 Task: Assign vinnyoffice2@gmail.com as Assignee of Child Issue ChildIssue0000000454 of Issue Issue0000000227 in Backlog  in Scrum Project Project0000000046 in Jira. Assign vinnyoffice2@gmail.com as Assignee of Child Issue ChildIssue0000000455 of Issue Issue0000000228 in Backlog  in Scrum Project Project0000000046 in Jira. Assign prateek.ku2001@gmail.com as Assignee of Child Issue ChildIssue0000000456 of Issue Issue0000000228 in Backlog  in Scrum Project Project0000000046 in Jira. Assign prateek.ku2001@gmail.com as Assignee of Child Issue ChildIssue0000000457 of Issue Issue0000000229 in Backlog  in Scrum Project Project0000000046 in Jira. Assign prateek.ku2001@gmail.com as Assignee of Child Issue ChildIssue0000000458 of Issue Issue0000000229 in Backlog  in Scrum Project Project0000000046 in Jira
Action: Mouse moved to (1040, 441)
Screenshot: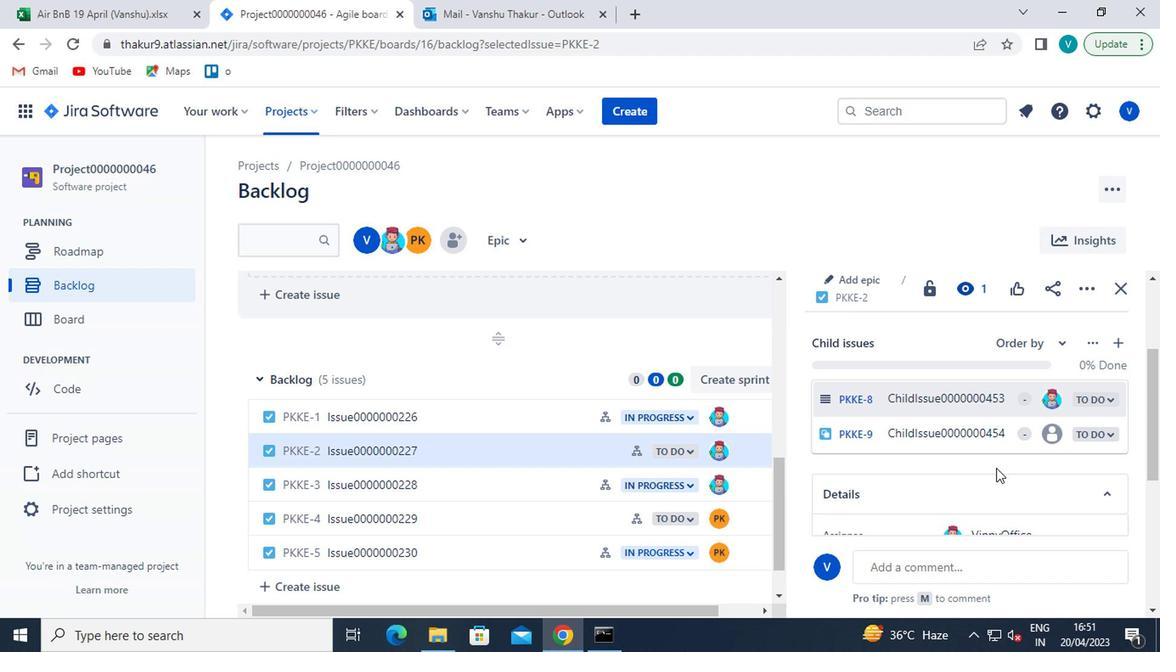 
Action: Mouse pressed left at (1040, 441)
Screenshot: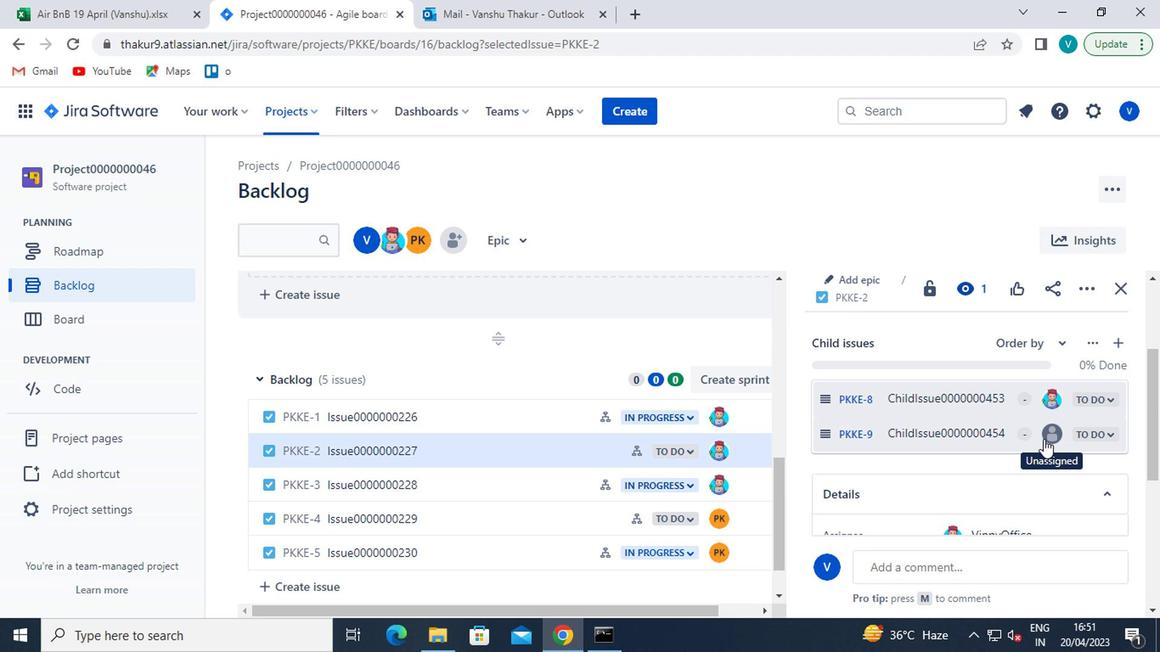 
Action: Mouse moved to (956, 468)
Screenshot: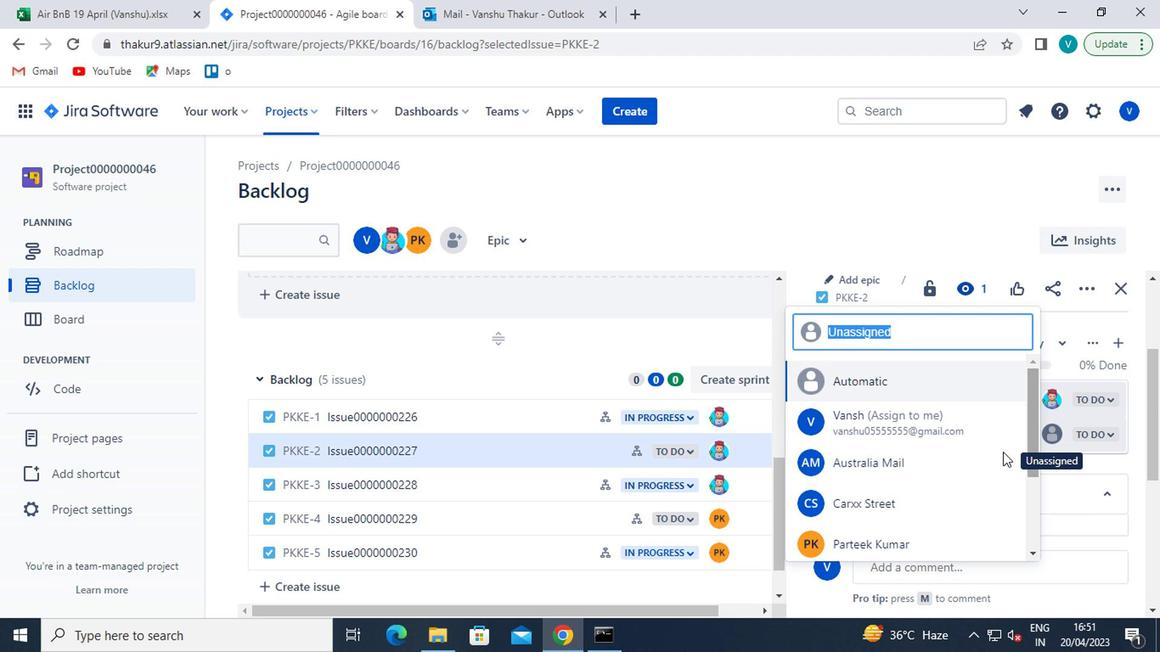 
Action: Mouse scrolled (956, 467) with delta (0, -1)
Screenshot: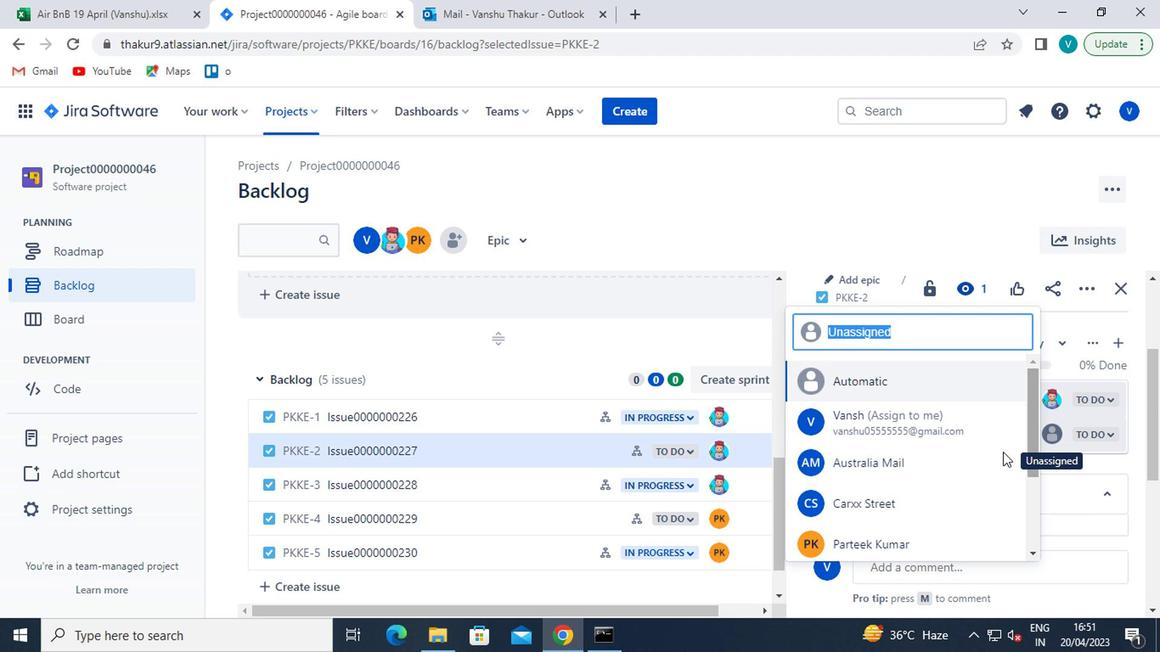 
Action: Mouse moved to (949, 471)
Screenshot: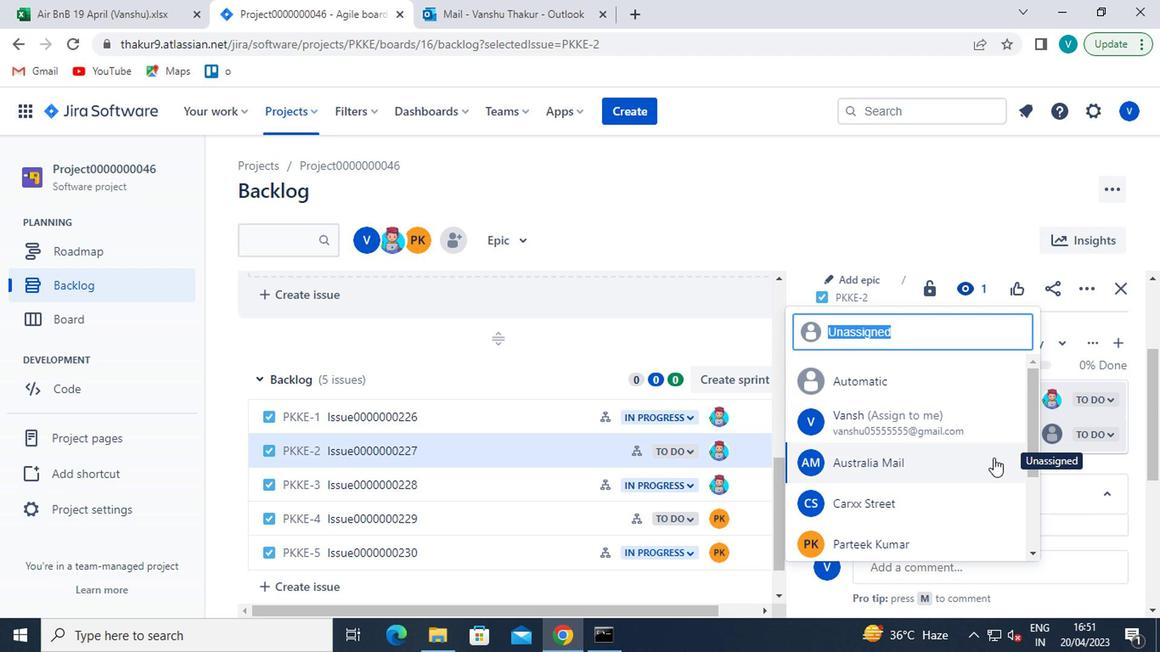 
Action: Mouse scrolled (949, 470) with delta (0, 0)
Screenshot: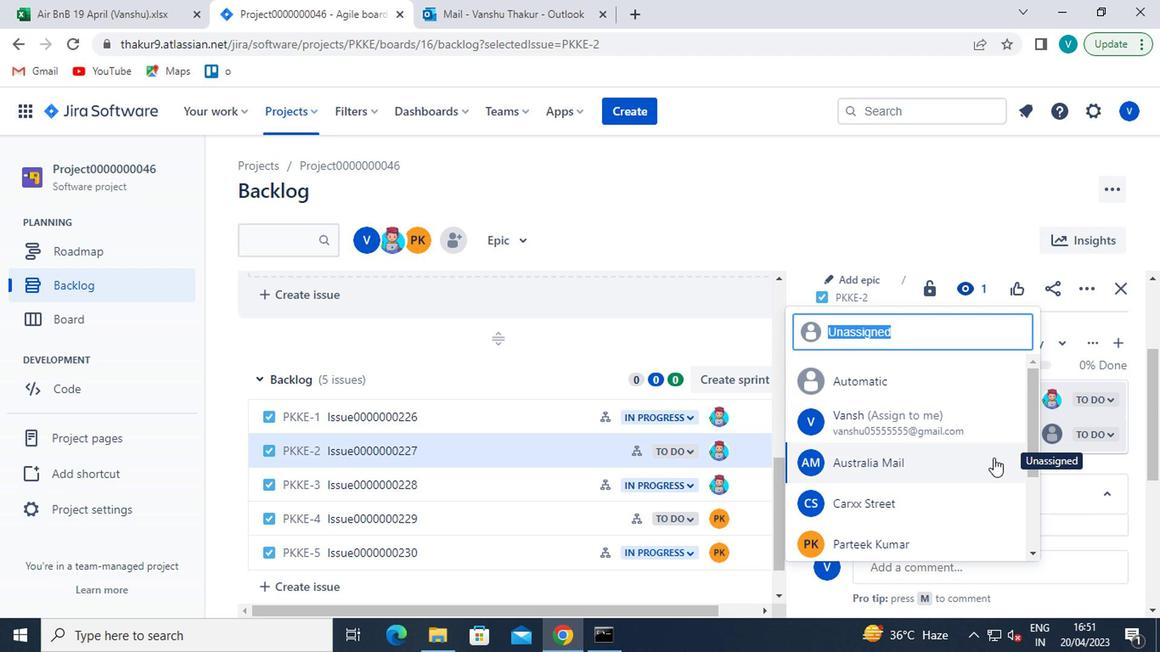 
Action: Mouse moved to (948, 472)
Screenshot: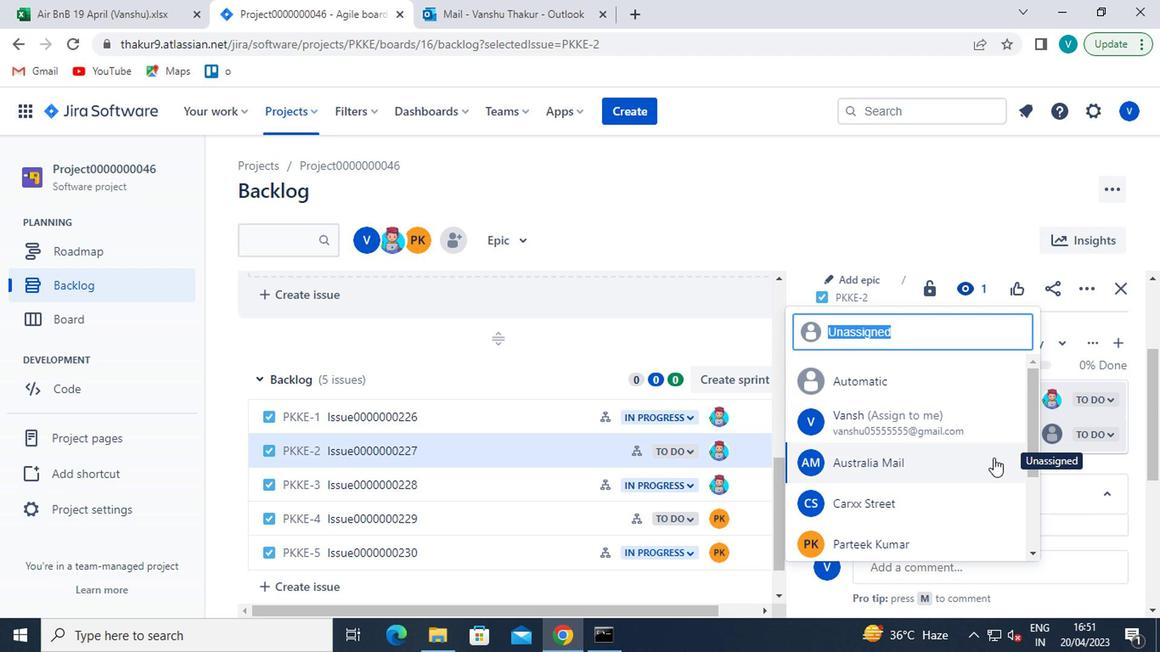 
Action: Mouse scrolled (948, 471) with delta (0, 0)
Screenshot: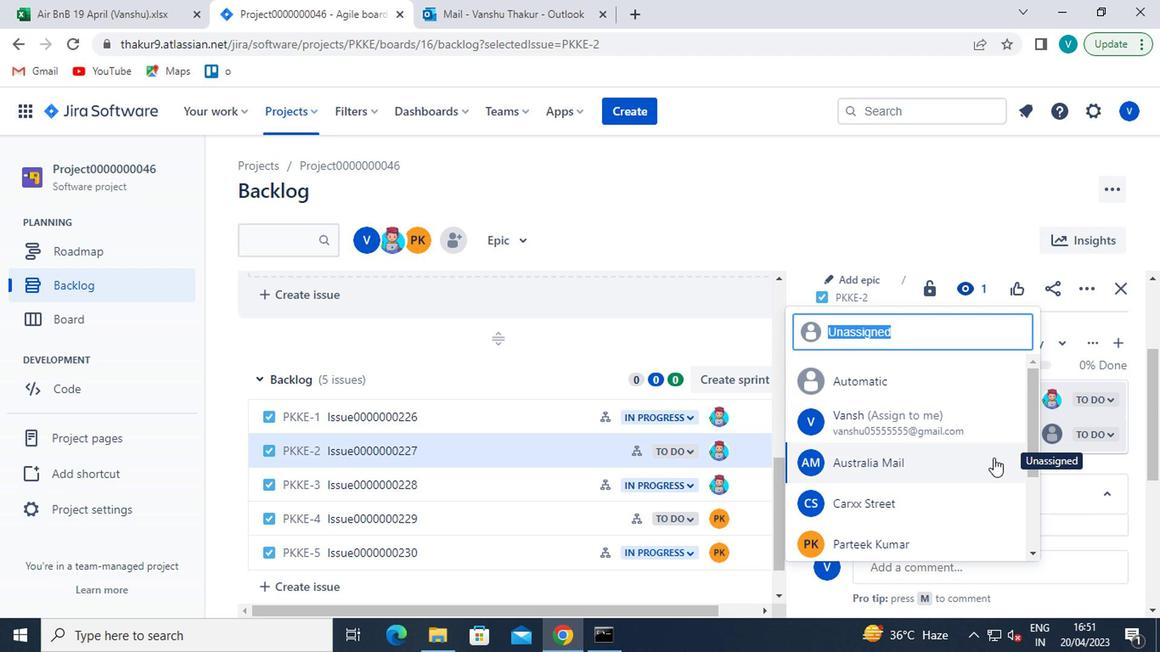 
Action: Mouse moved to (947, 473)
Screenshot: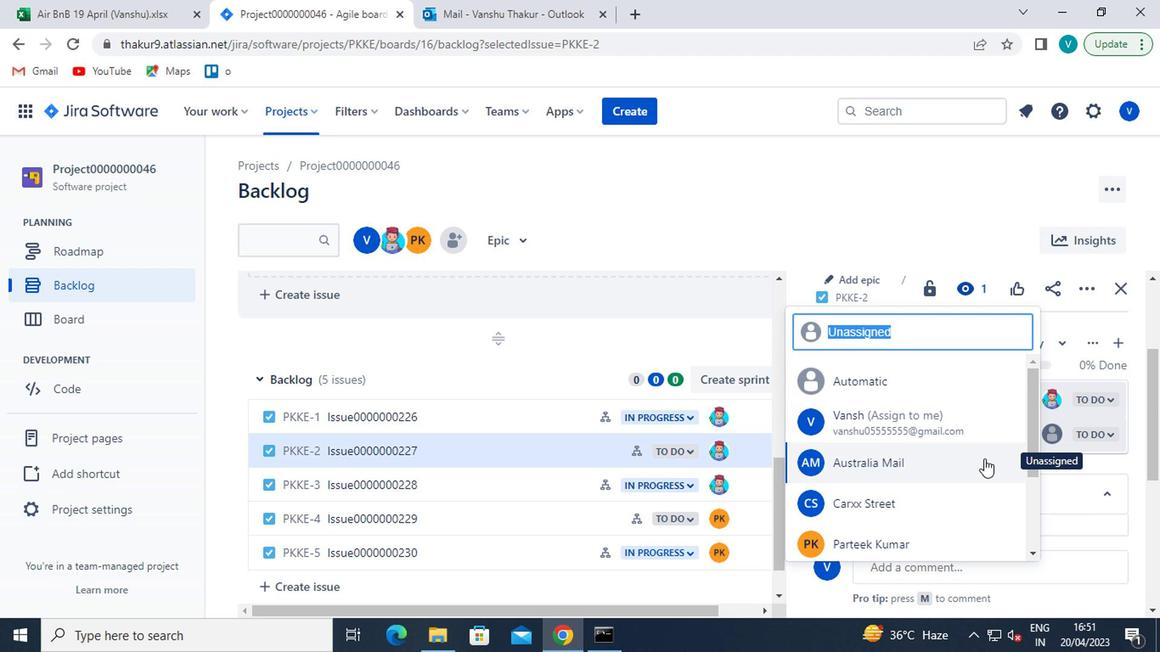 
Action: Mouse scrolled (947, 472) with delta (0, -1)
Screenshot: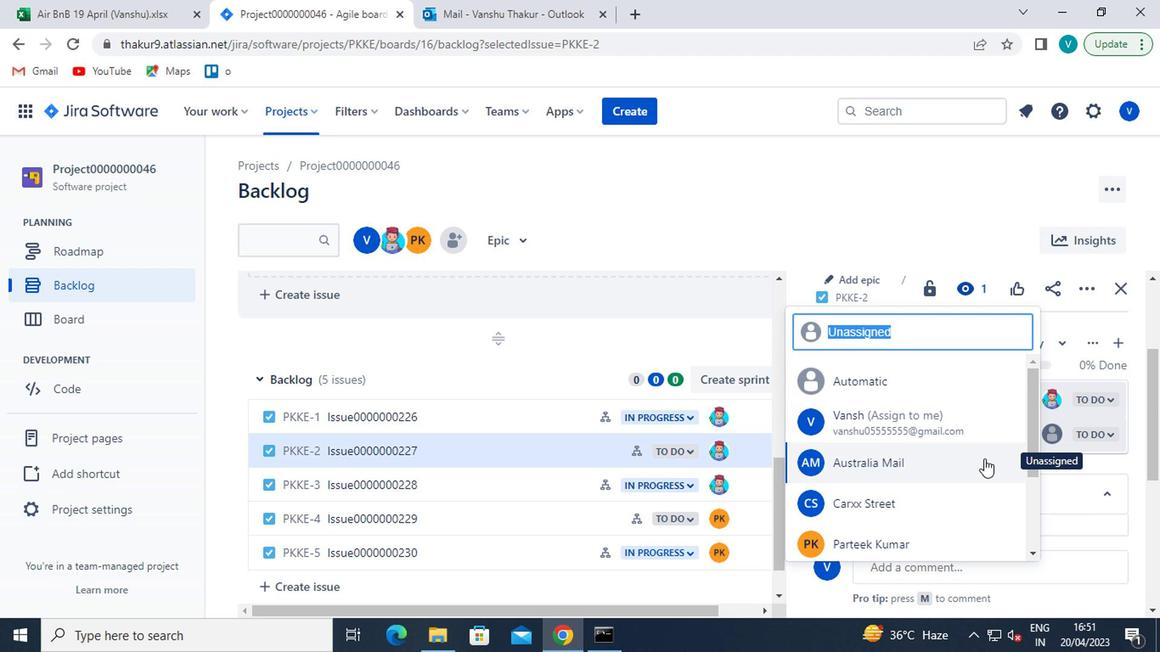 
Action: Mouse moved to (947, 473)
Screenshot: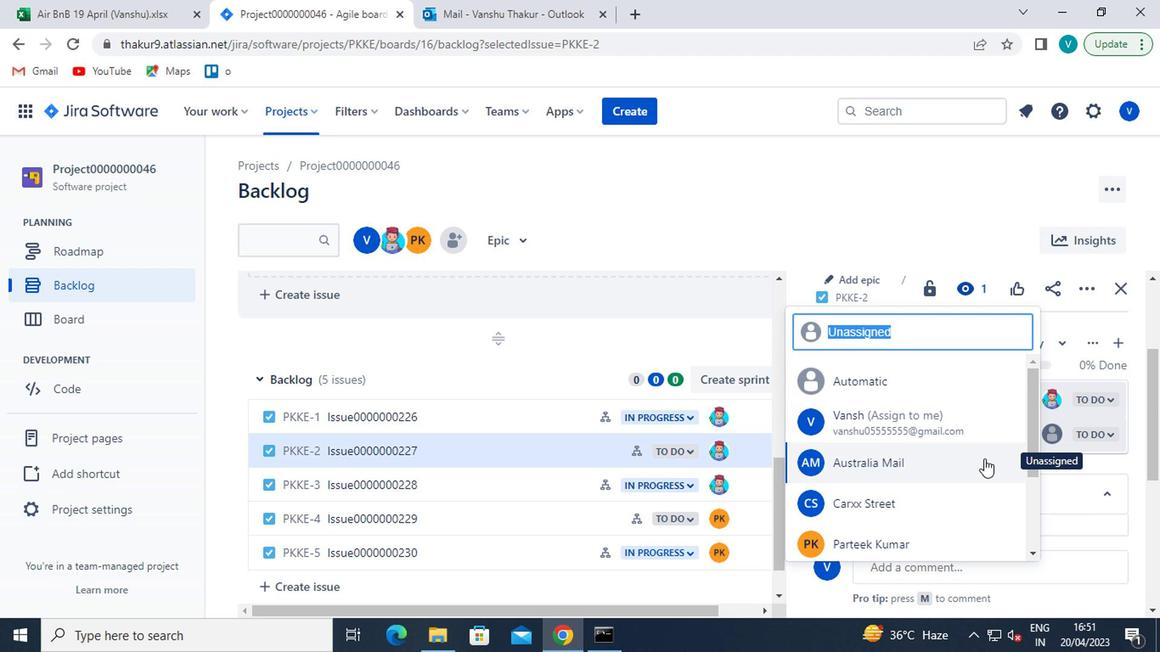 
Action: Mouse scrolled (947, 473) with delta (0, 0)
Screenshot: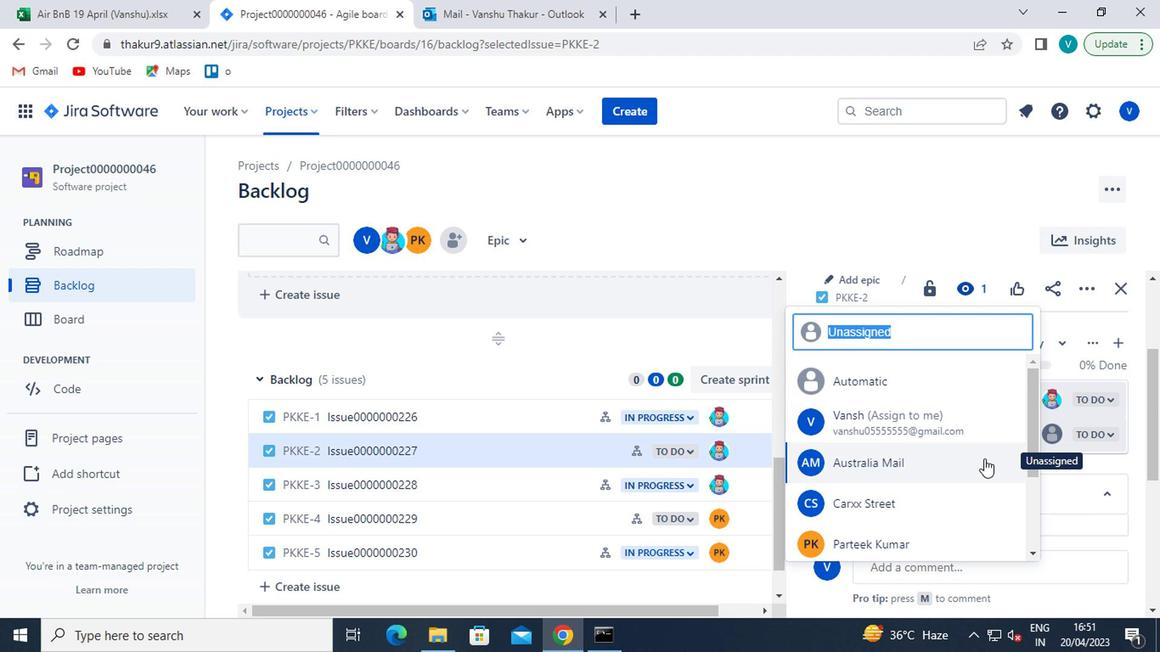 
Action: Mouse moved to (899, 526)
Screenshot: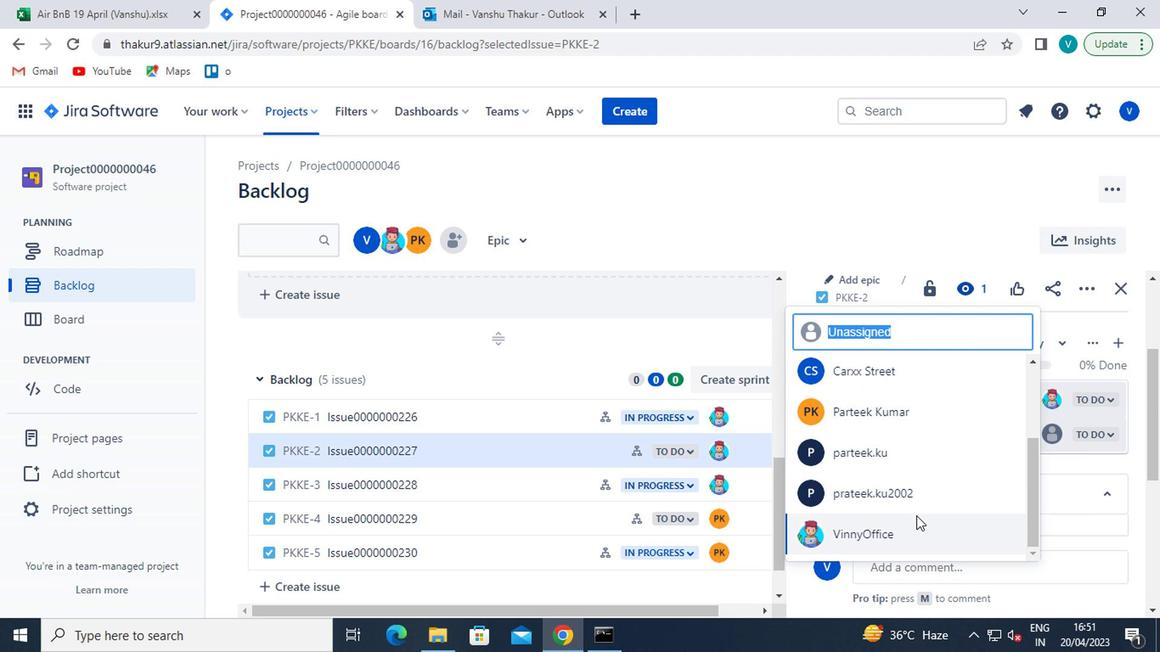 
Action: Mouse pressed left at (899, 526)
Screenshot: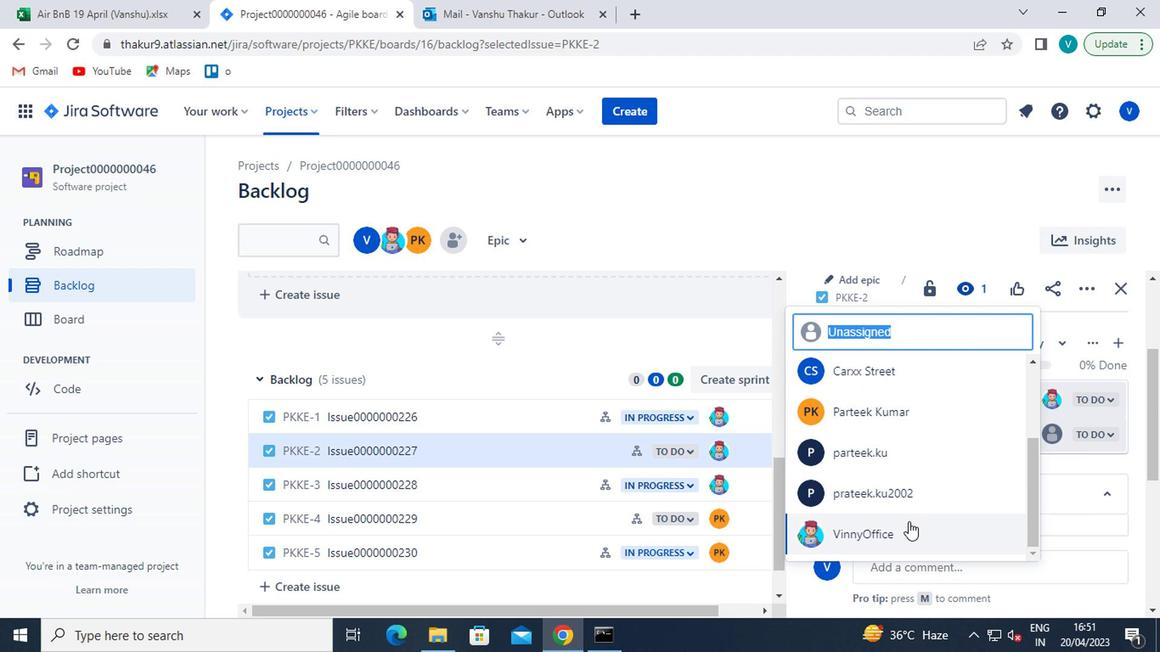 
Action: Mouse moved to (380, 455)
Screenshot: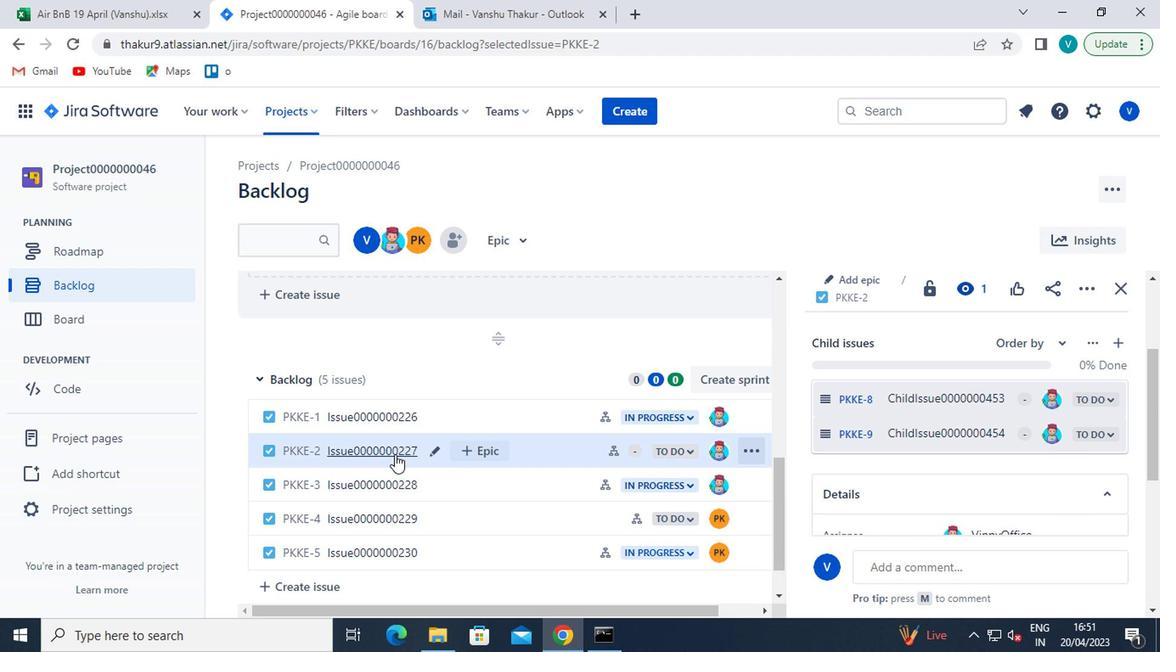 
Action: Mouse pressed left at (380, 455)
Screenshot: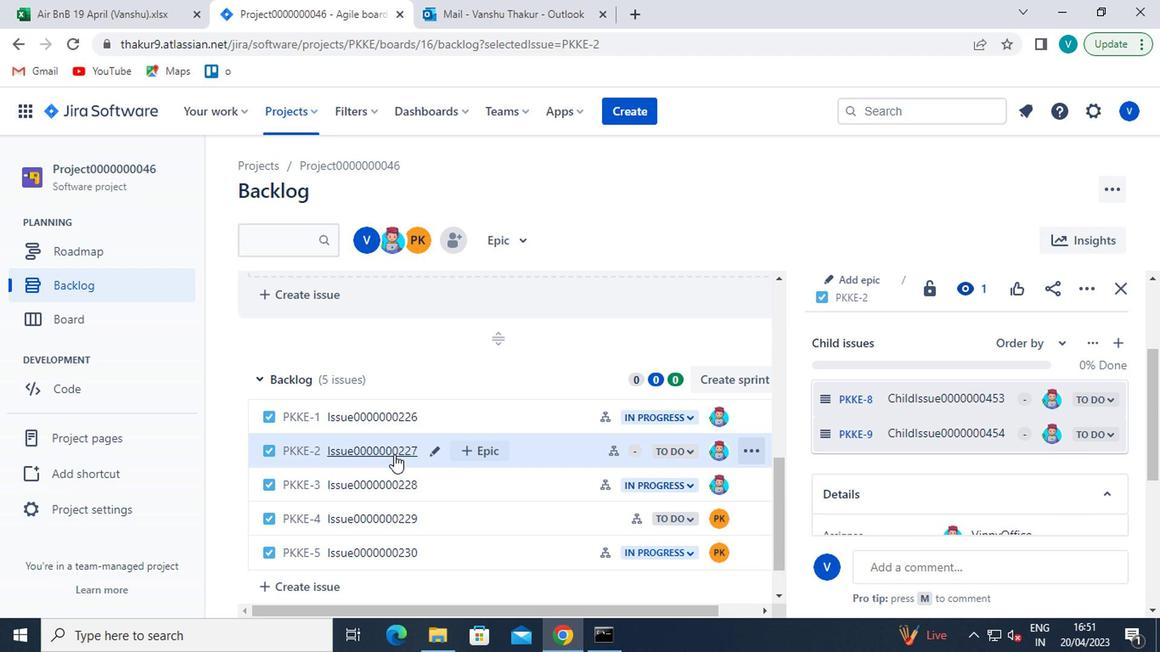 
Action: Mouse moved to (378, 455)
Screenshot: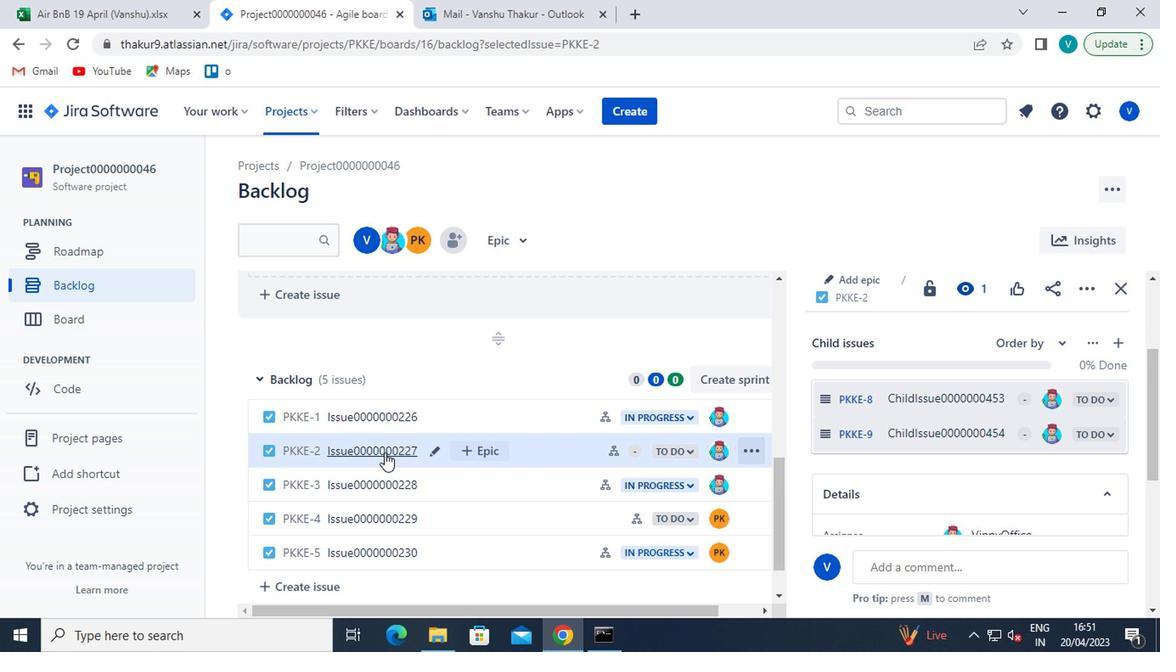 
Action: Mouse pressed left at (378, 455)
Screenshot: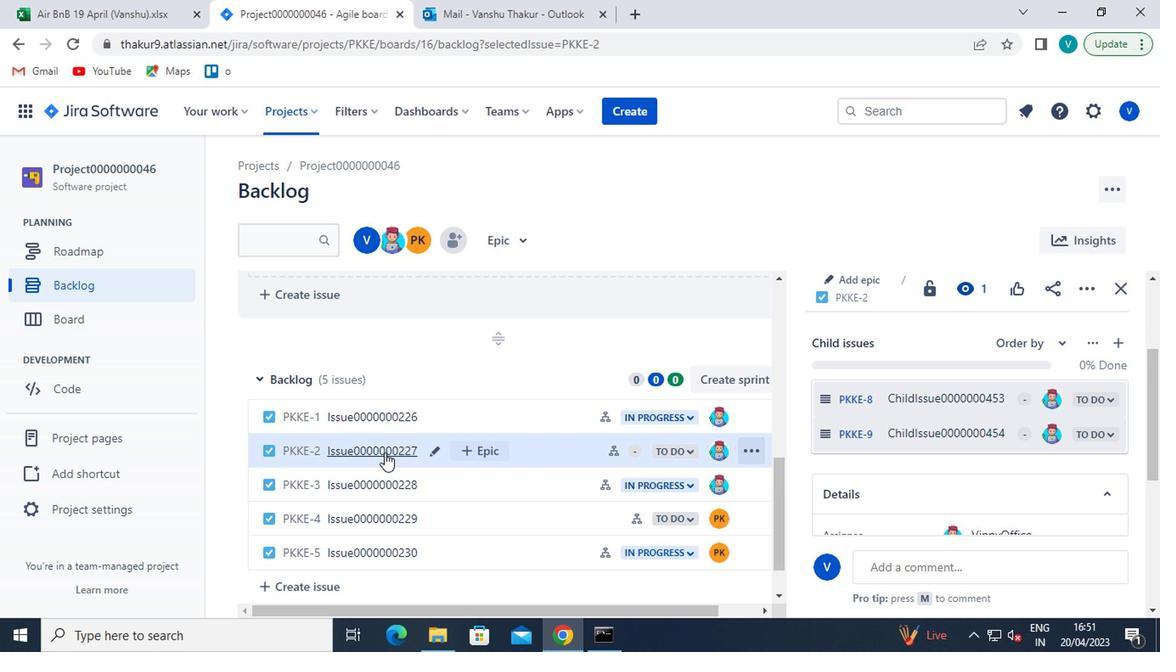 
Action: Mouse moved to (369, 483)
Screenshot: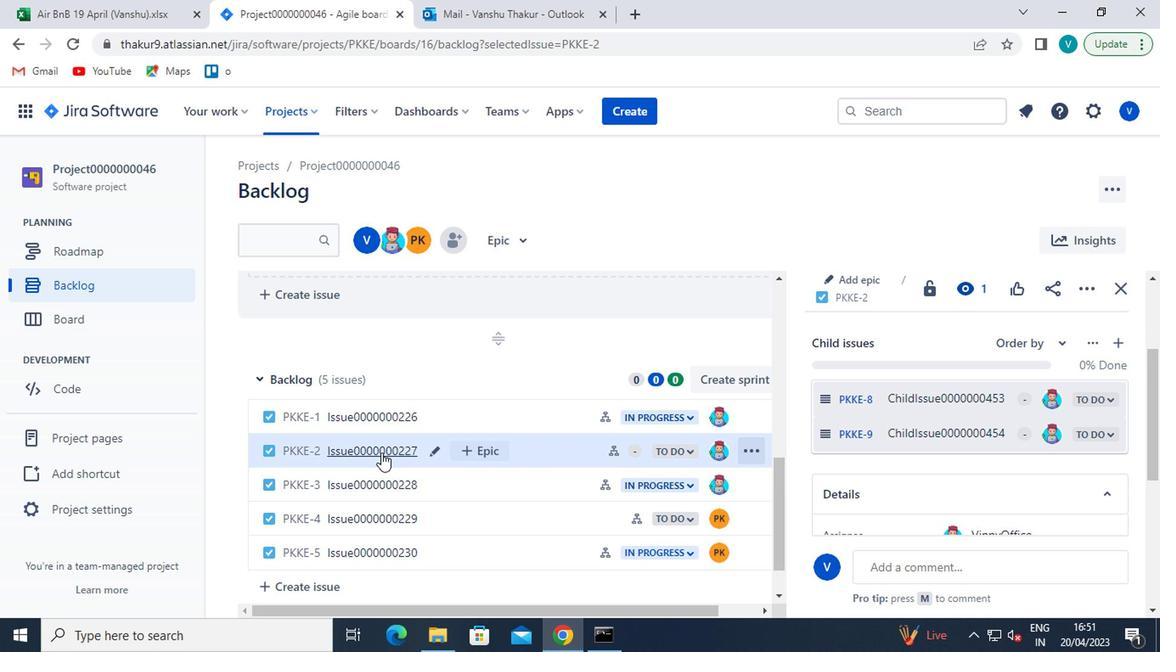 
Action: Mouse pressed left at (369, 483)
Screenshot: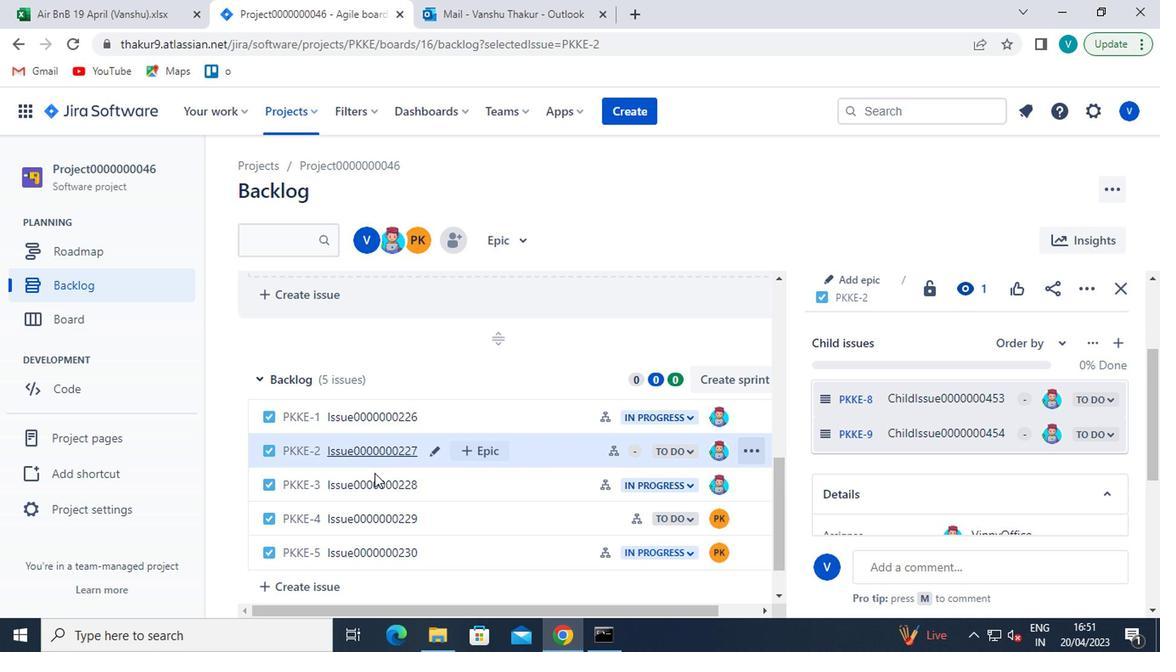 
Action: Mouse moved to (886, 483)
Screenshot: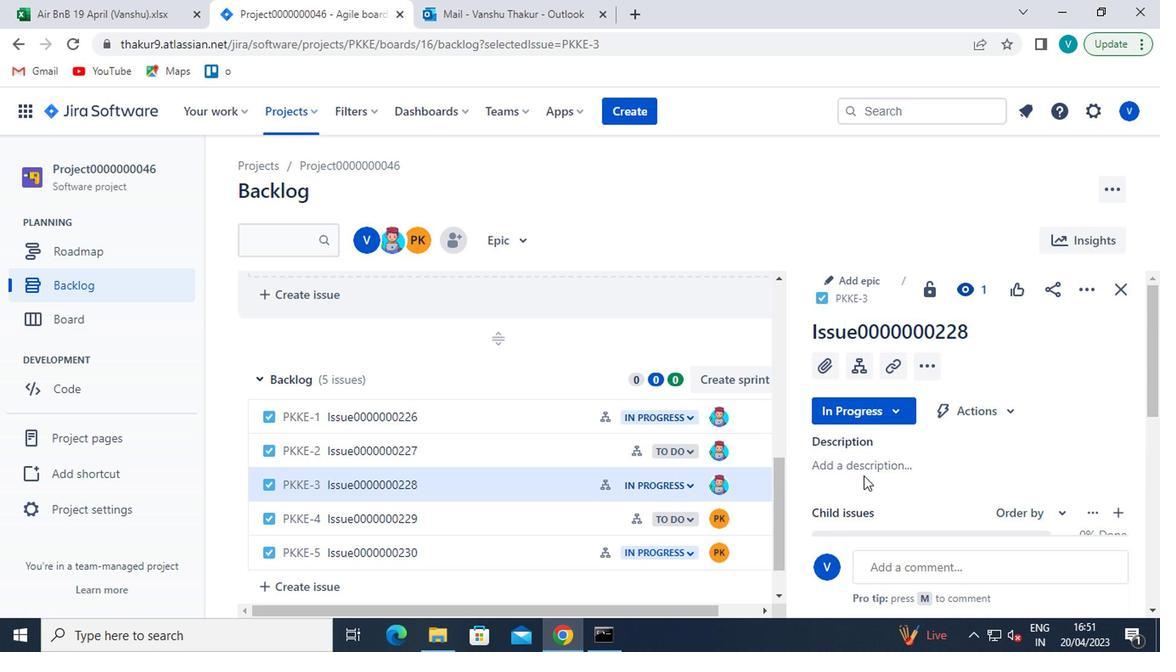 
Action: Mouse scrolled (886, 482) with delta (0, -1)
Screenshot: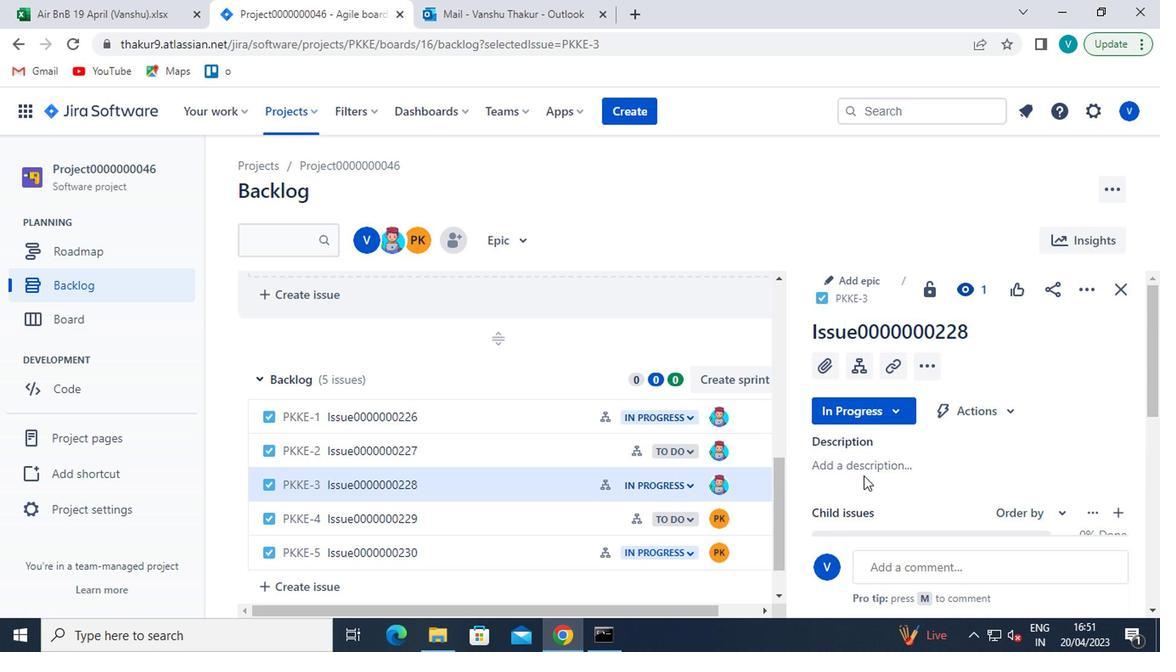 
Action: Mouse moved to (886, 483)
Screenshot: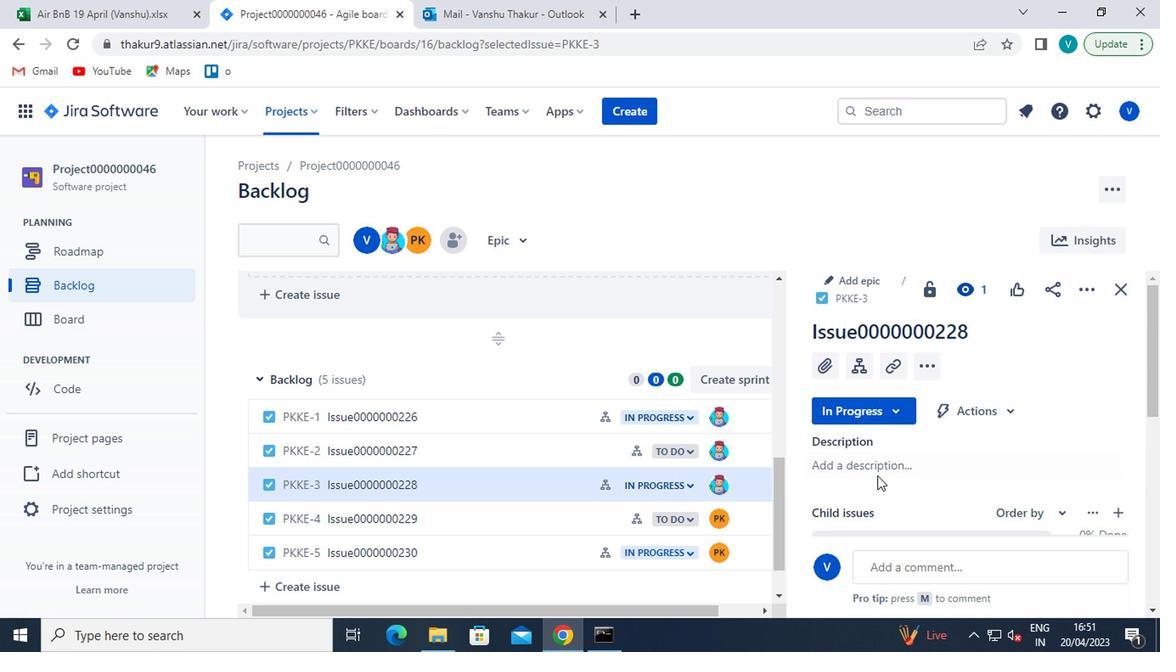 
Action: Mouse scrolled (886, 482) with delta (0, -1)
Screenshot: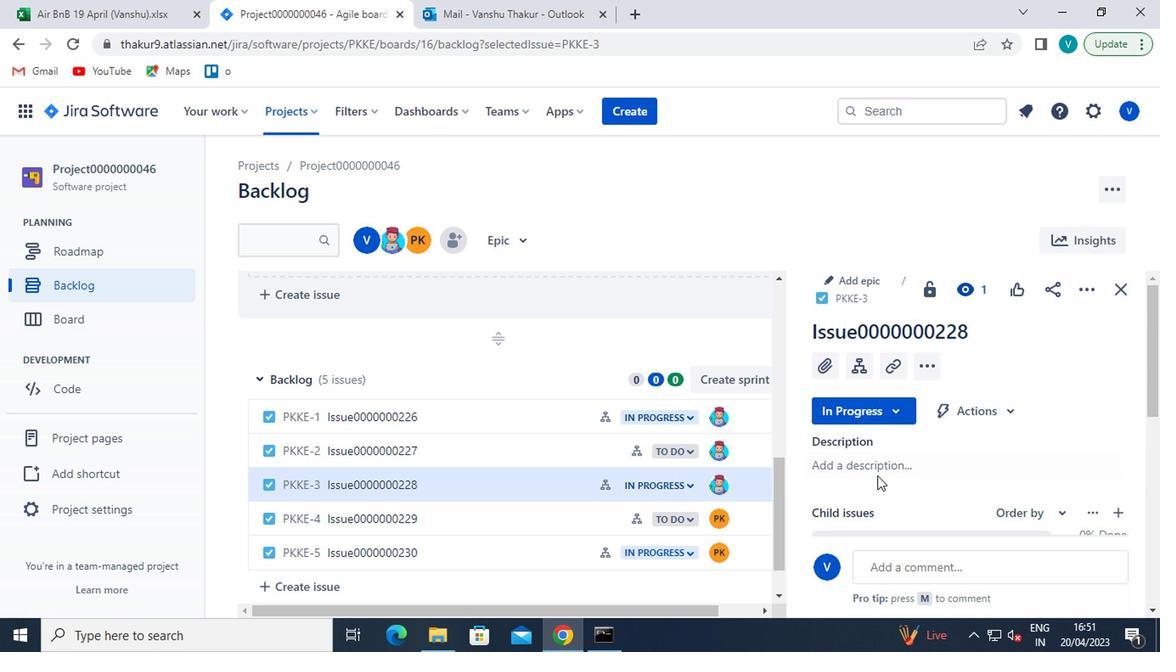 
Action: Mouse moved to (886, 484)
Screenshot: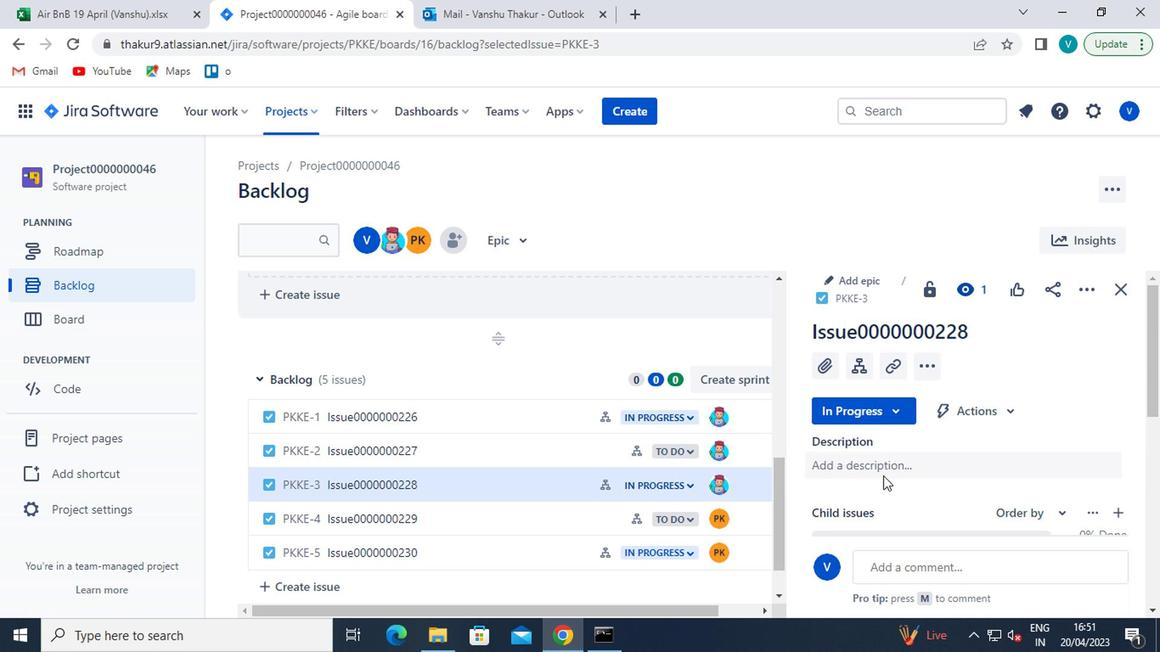 
Action: Mouse scrolled (886, 483) with delta (0, 0)
Screenshot: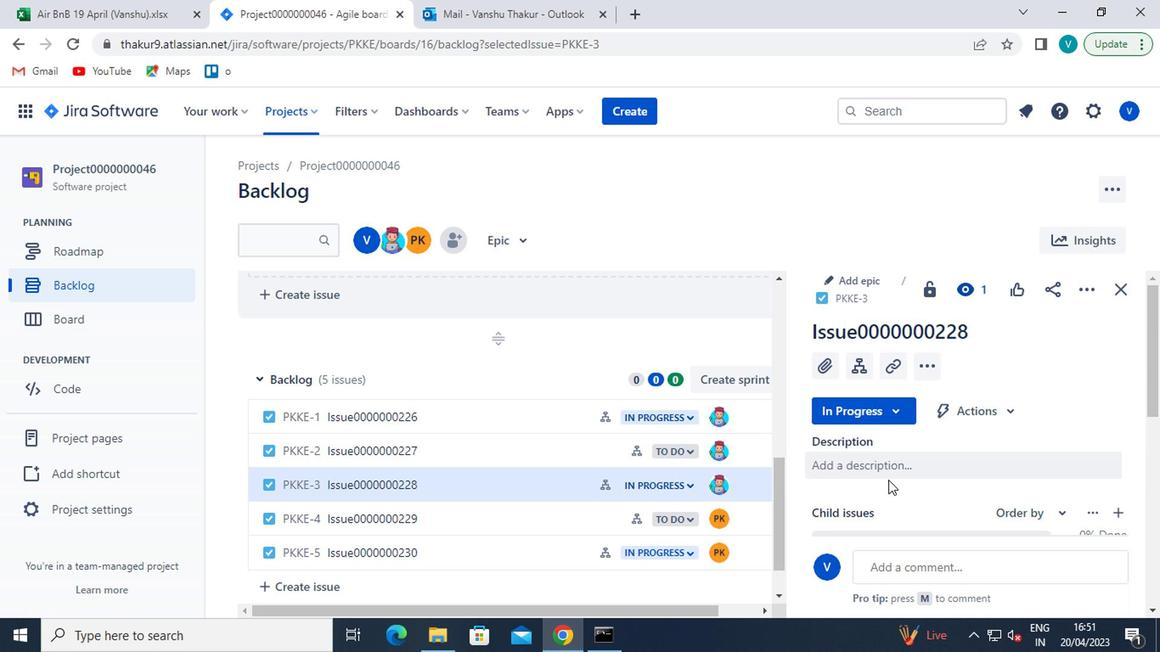 
Action: Mouse moved to (886, 491)
Screenshot: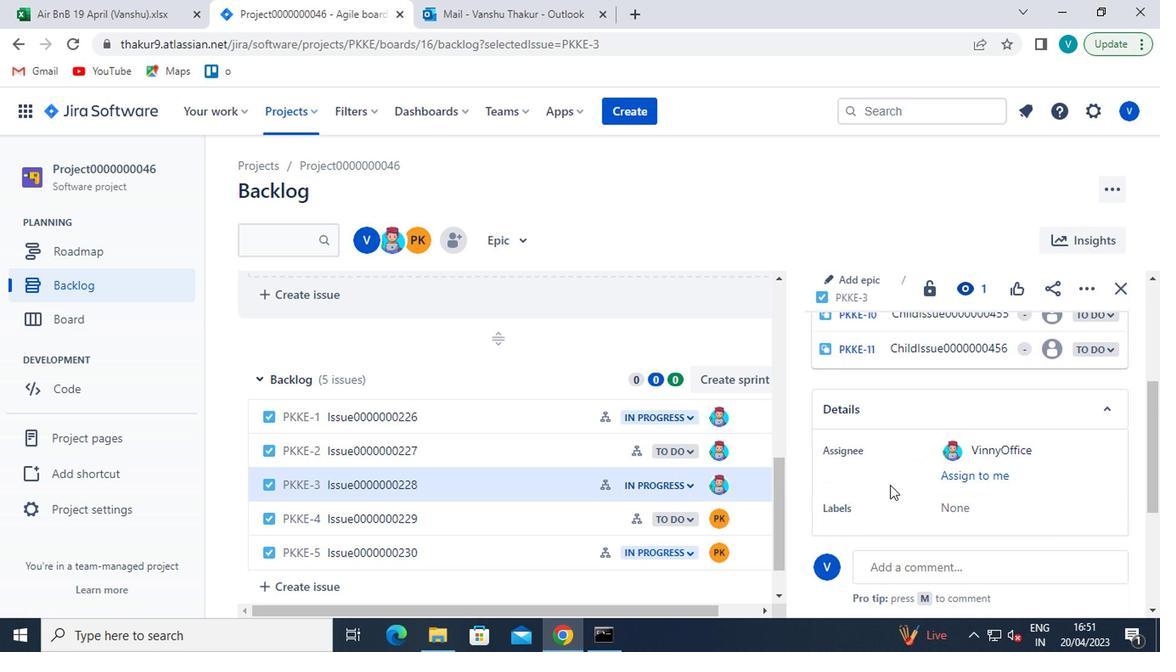 
Action: Mouse scrolled (886, 492) with delta (0, 1)
Screenshot: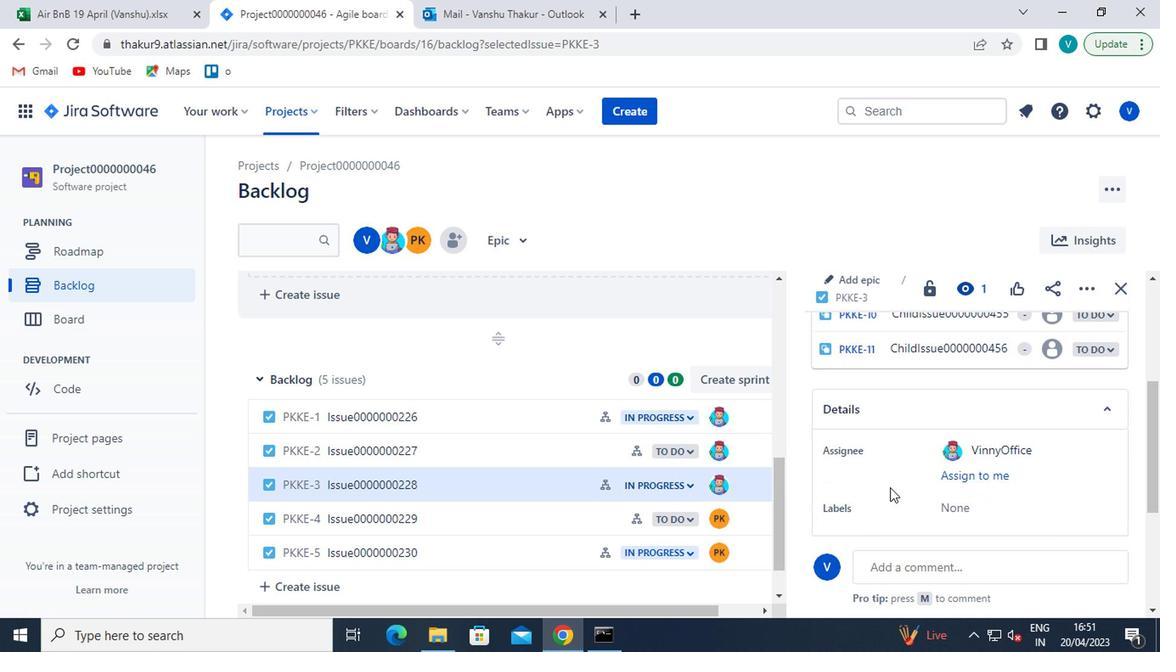 
Action: Mouse moved to (1044, 409)
Screenshot: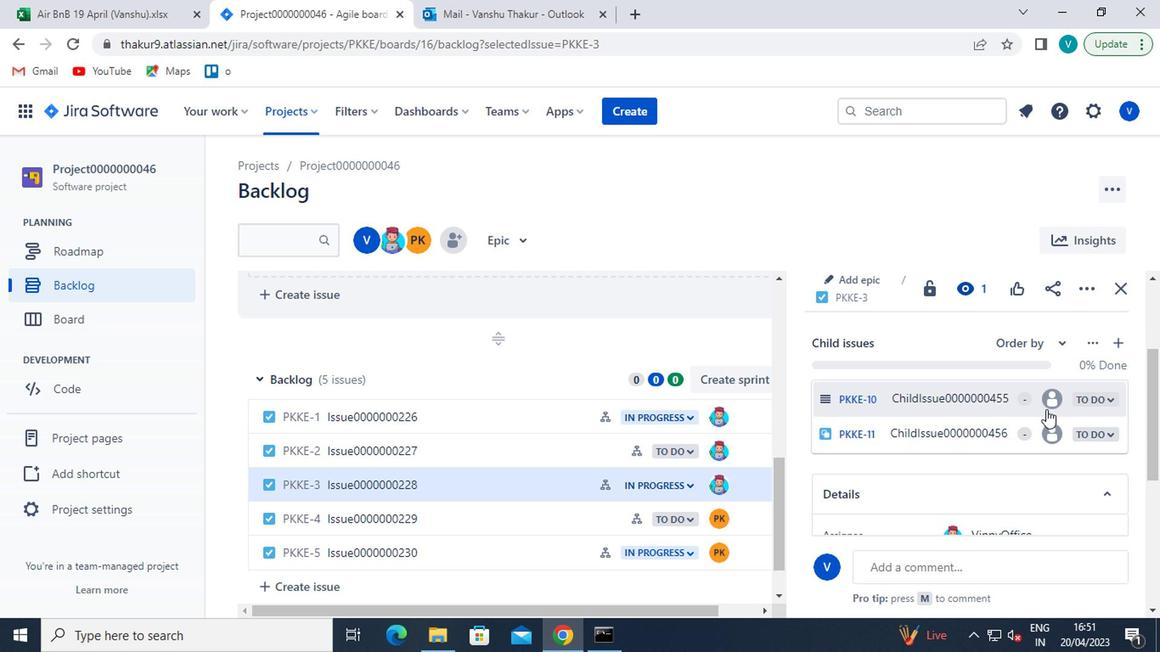 
Action: Mouse pressed left at (1044, 409)
Screenshot: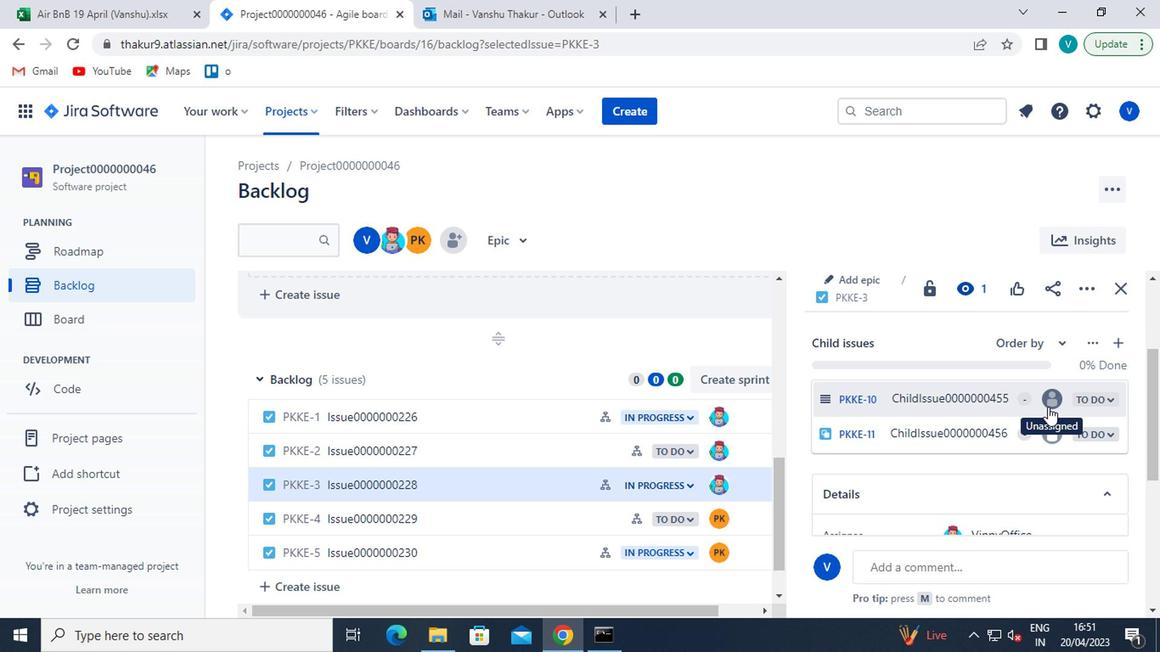 
Action: Mouse moved to (884, 449)
Screenshot: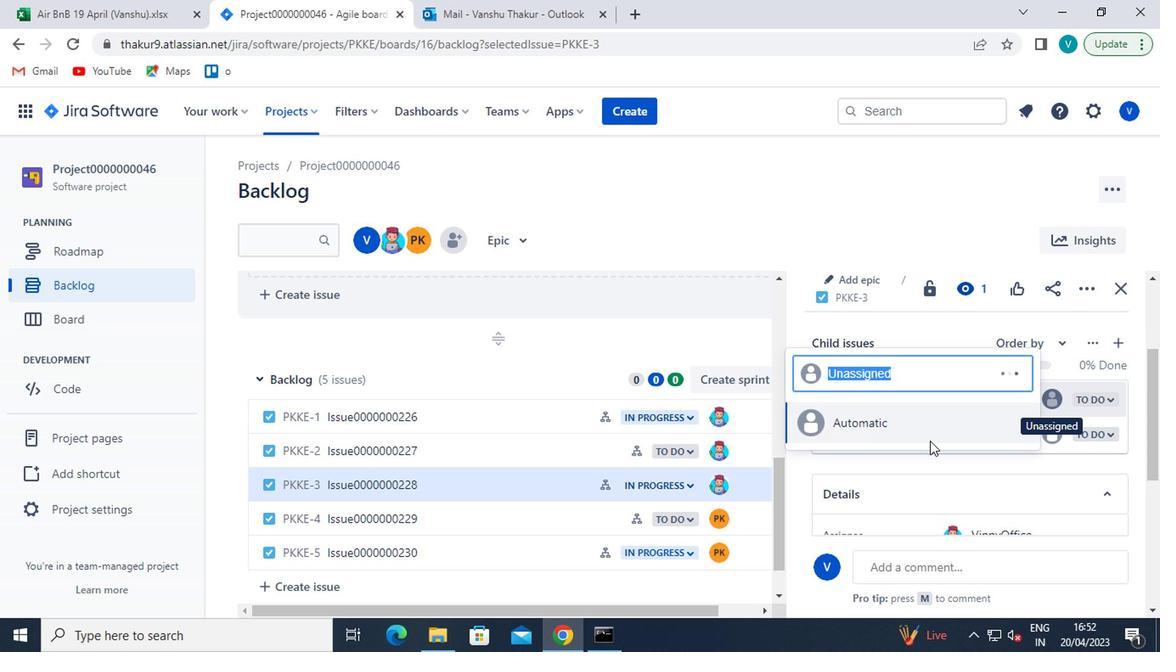 
Action: Mouse scrolled (884, 448) with delta (0, -1)
Screenshot: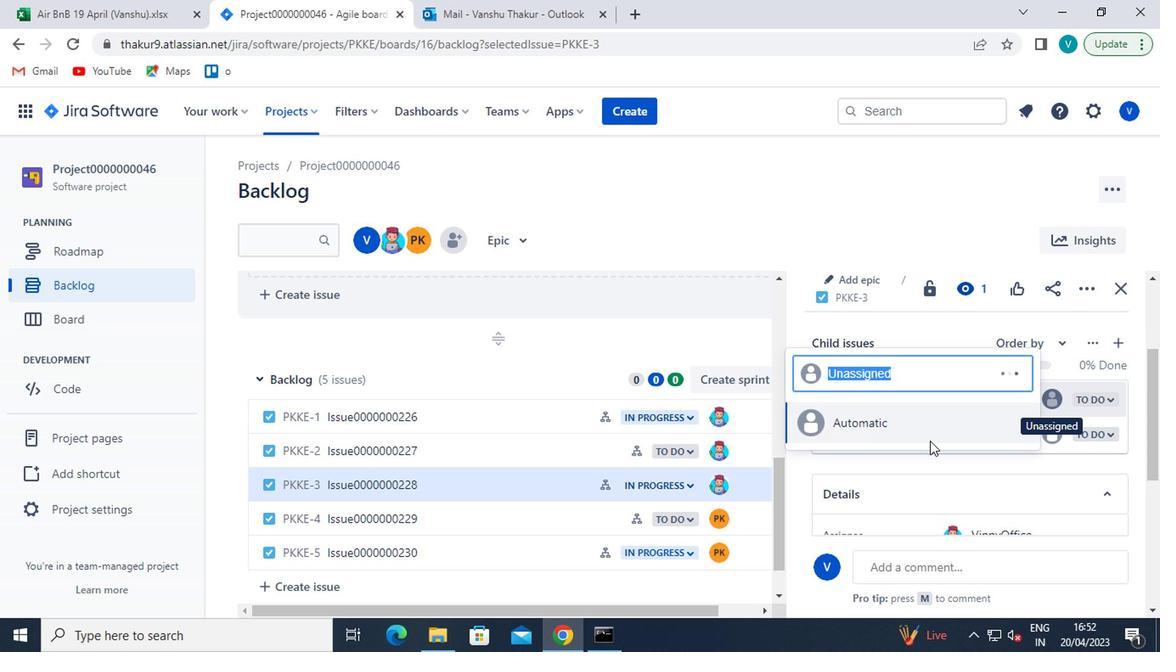 
Action: Mouse moved to (879, 449)
Screenshot: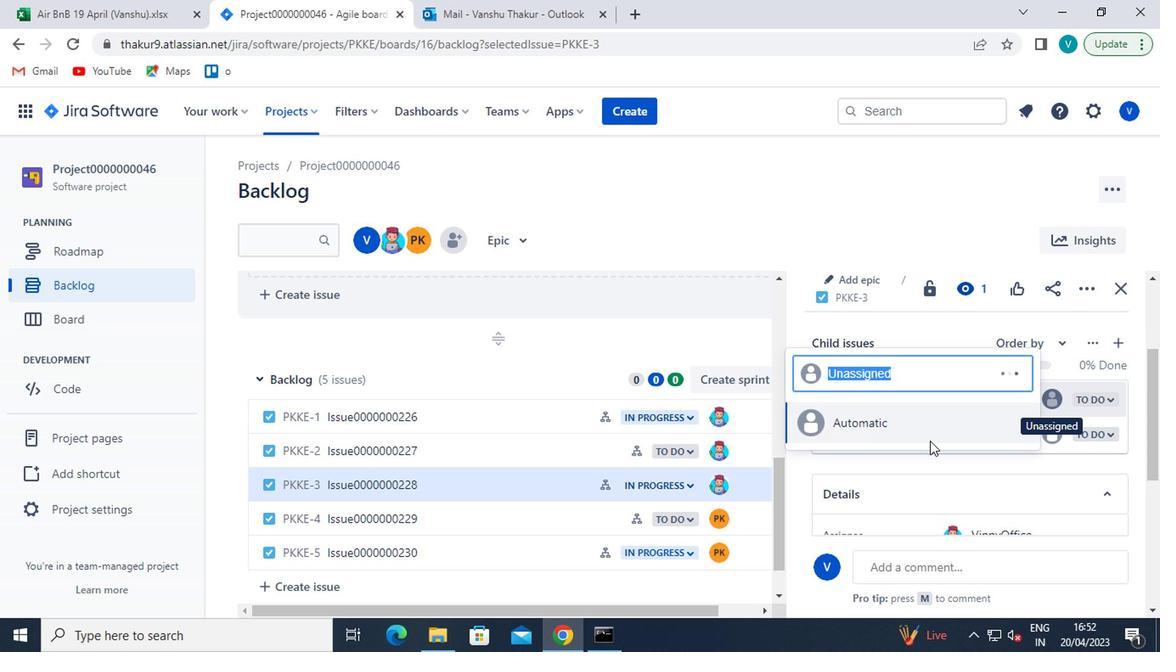 
Action: Mouse scrolled (879, 448) with delta (0, -1)
Screenshot: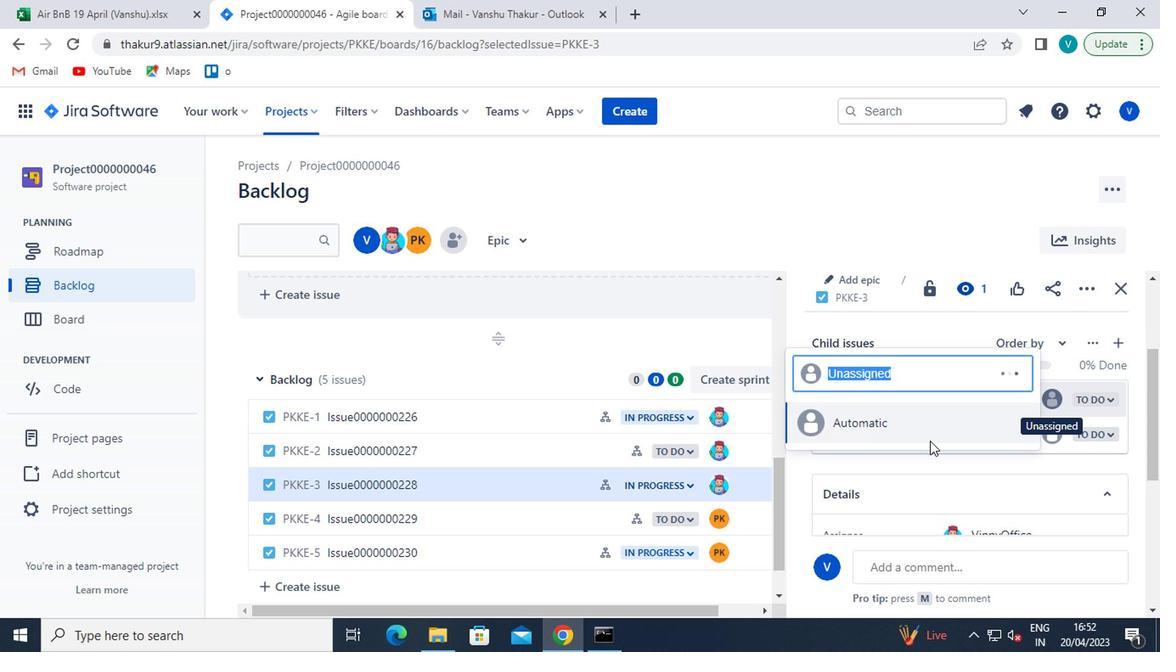 
Action: Mouse moved to (878, 449)
Screenshot: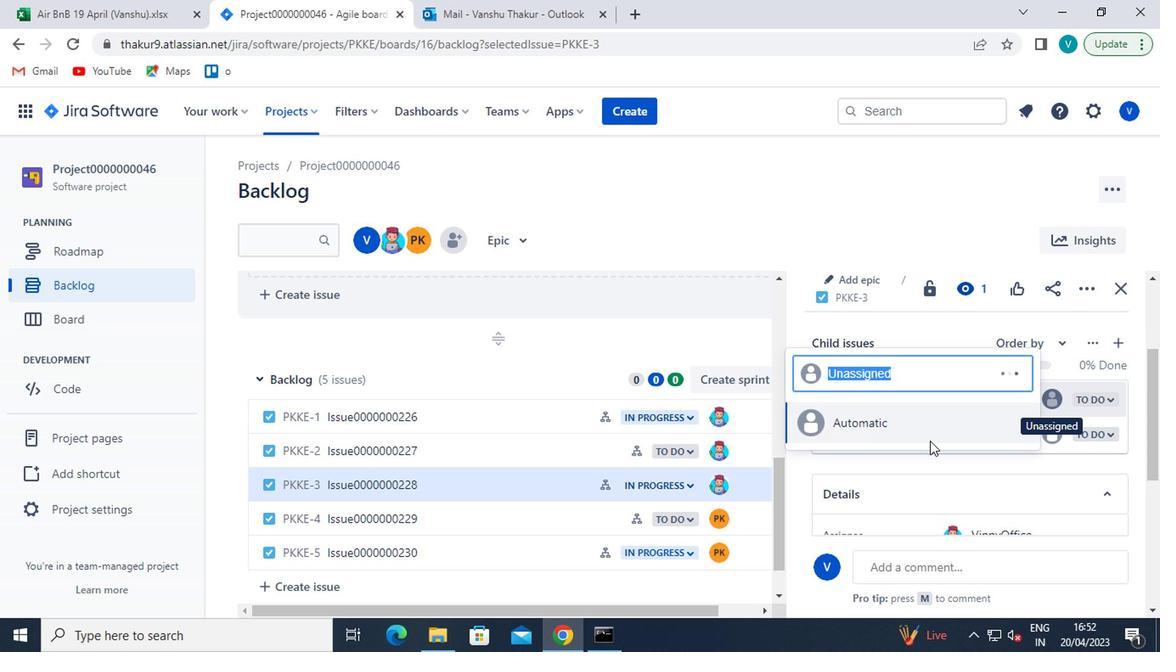 
Action: Mouse scrolled (878, 448) with delta (0, -1)
Screenshot: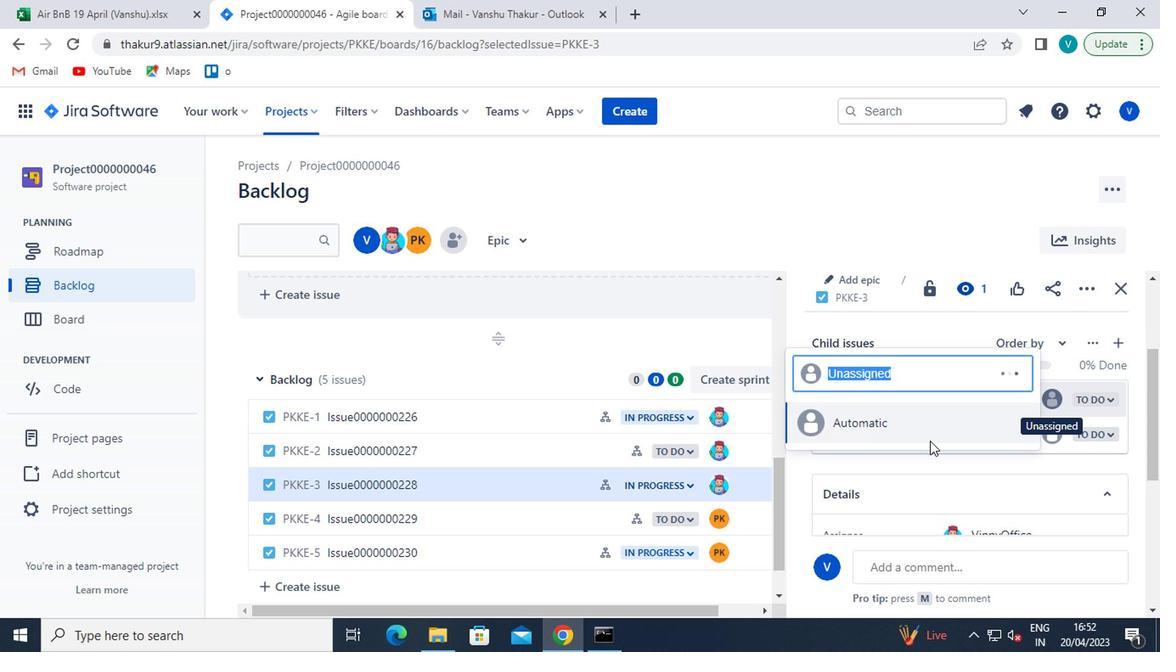 
Action: Mouse moved to (878, 449)
Screenshot: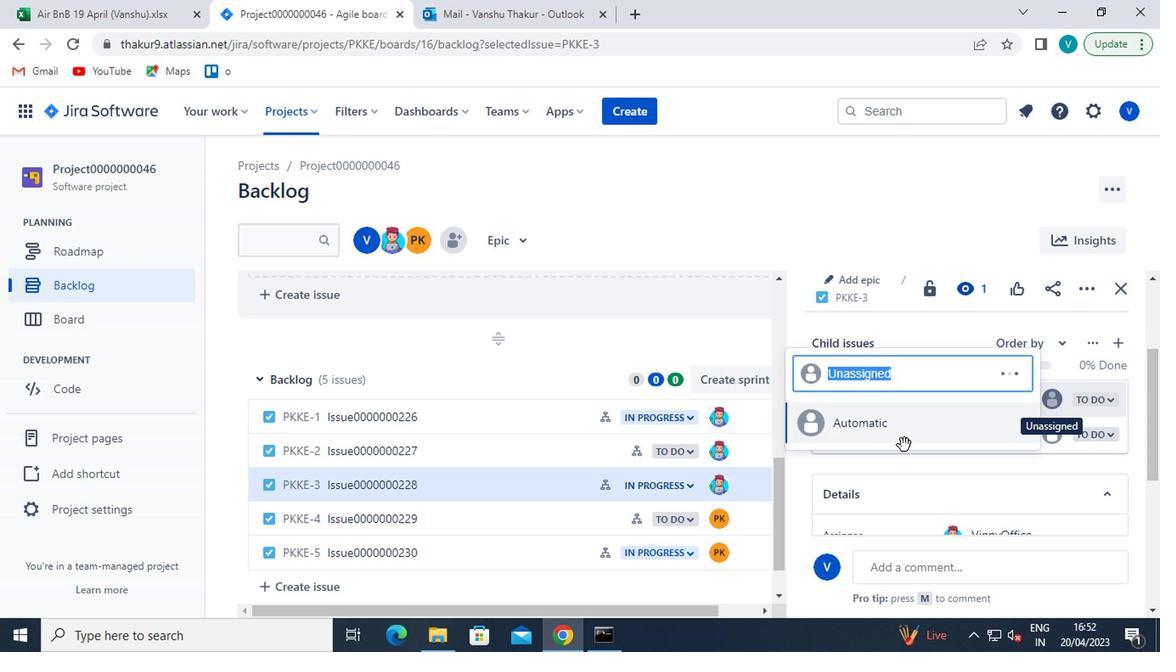 
Action: Mouse scrolled (878, 448) with delta (0, -1)
Screenshot: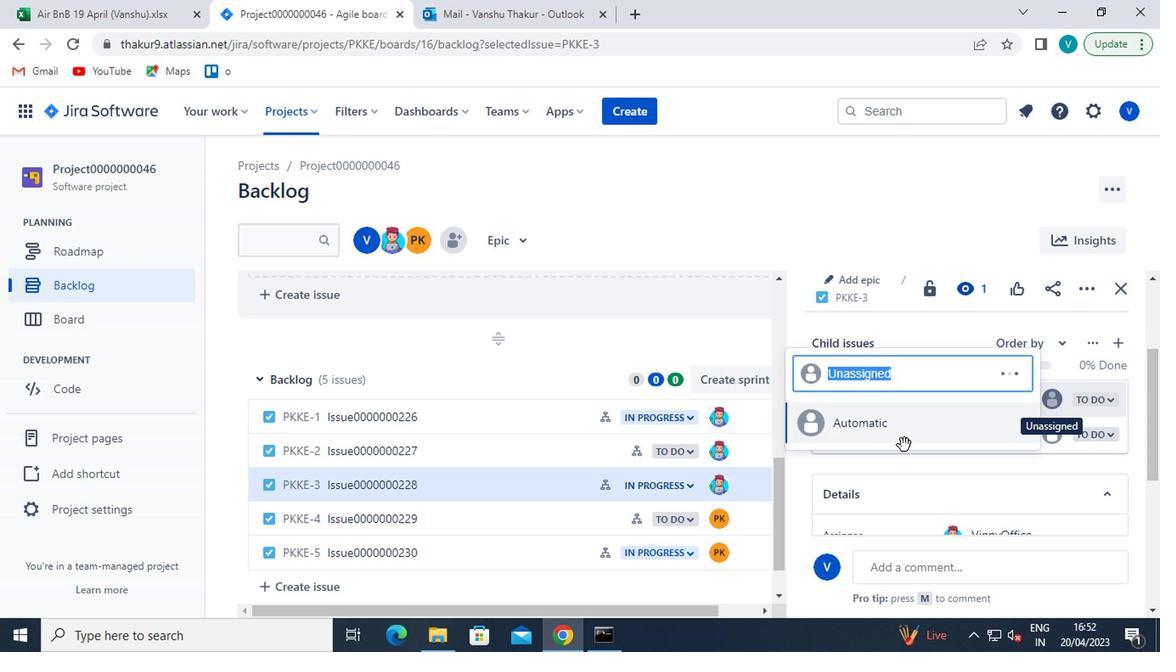 
Action: Mouse moved to (876, 449)
Screenshot: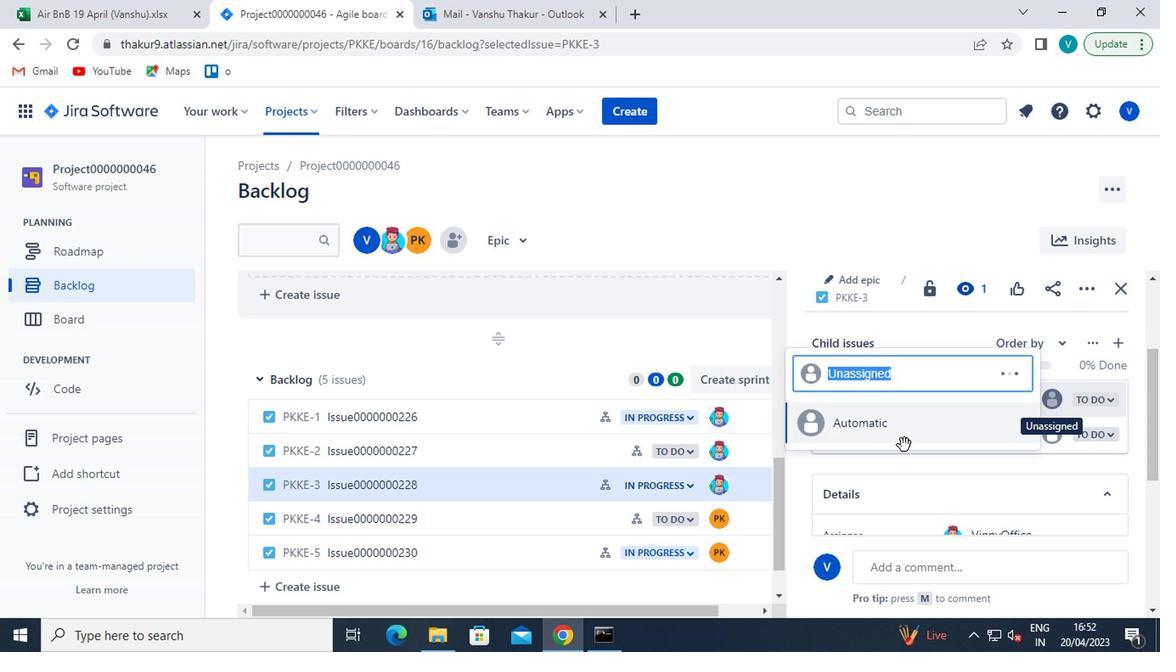 
Action: Mouse scrolled (876, 448) with delta (0, -1)
Screenshot: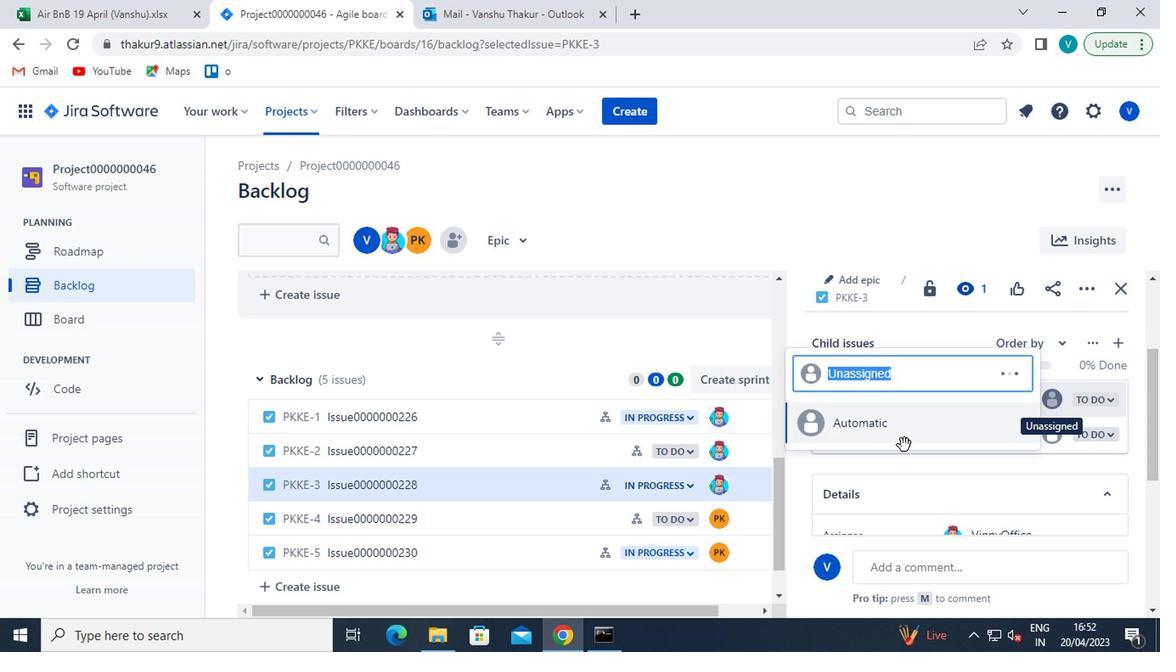 
Action: Mouse moved to (875, 449)
Screenshot: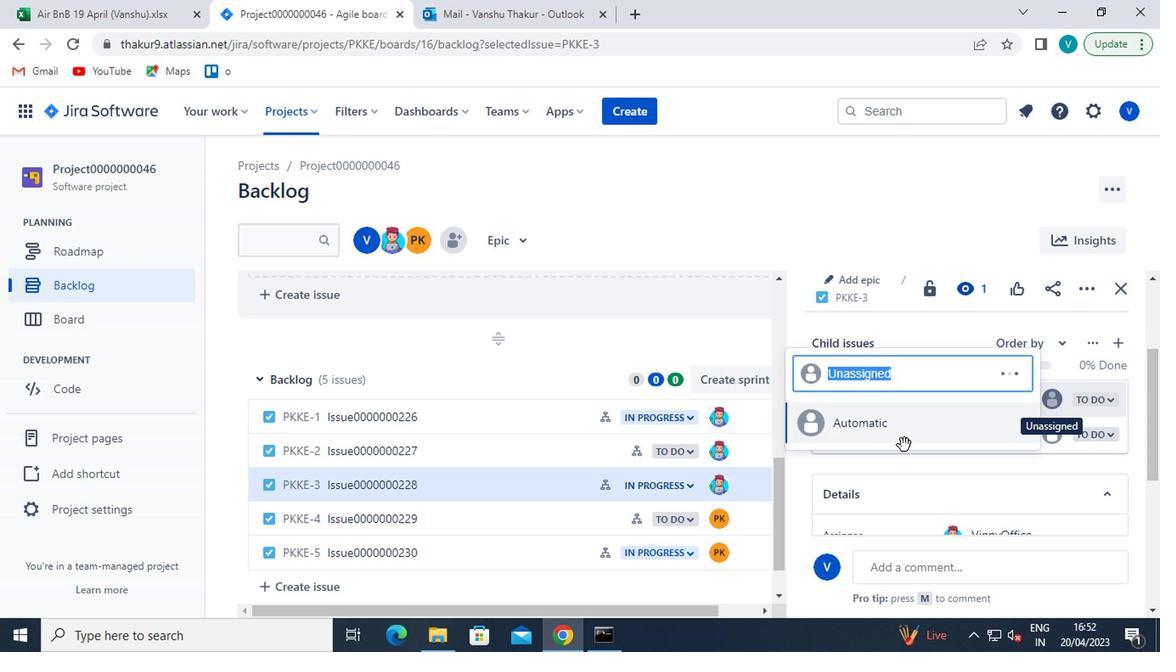 
Action: Mouse scrolled (875, 448) with delta (0, -1)
Screenshot: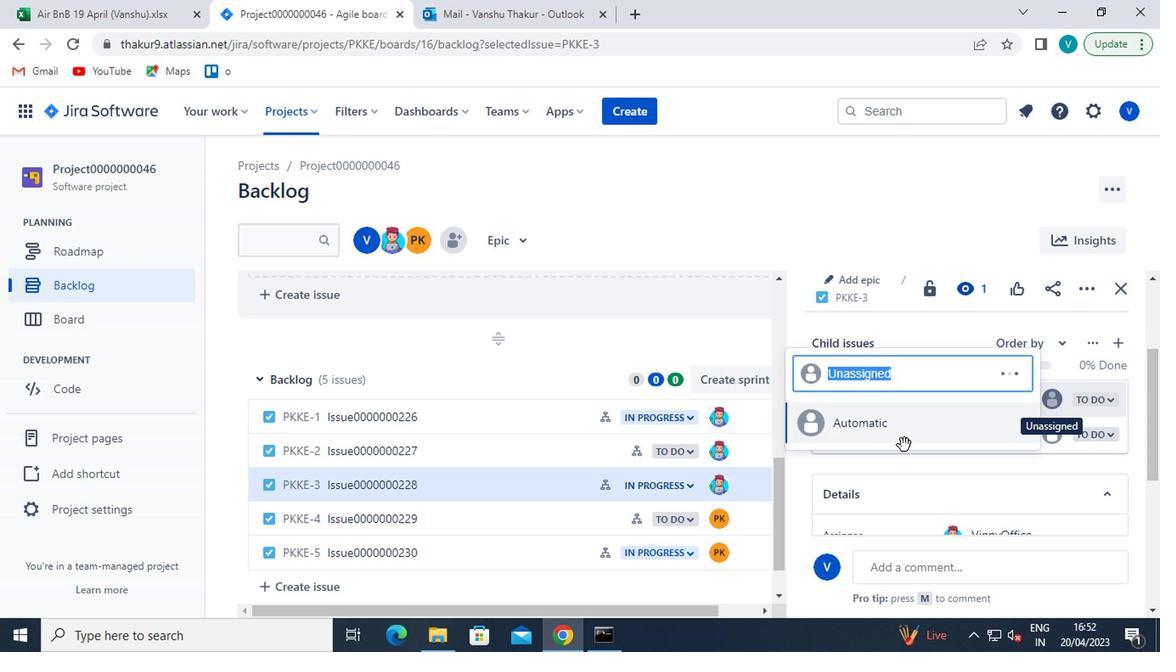 
Action: Mouse moved to (873, 447)
Screenshot: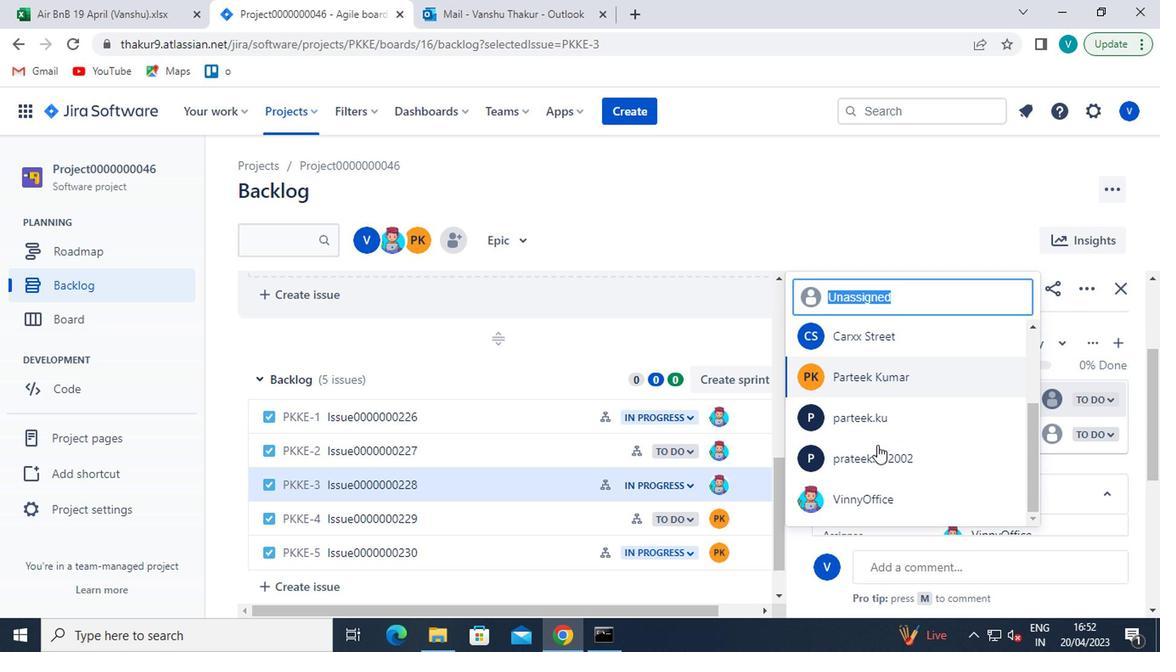 
Action: Mouse scrolled (873, 447) with delta (0, 0)
Screenshot: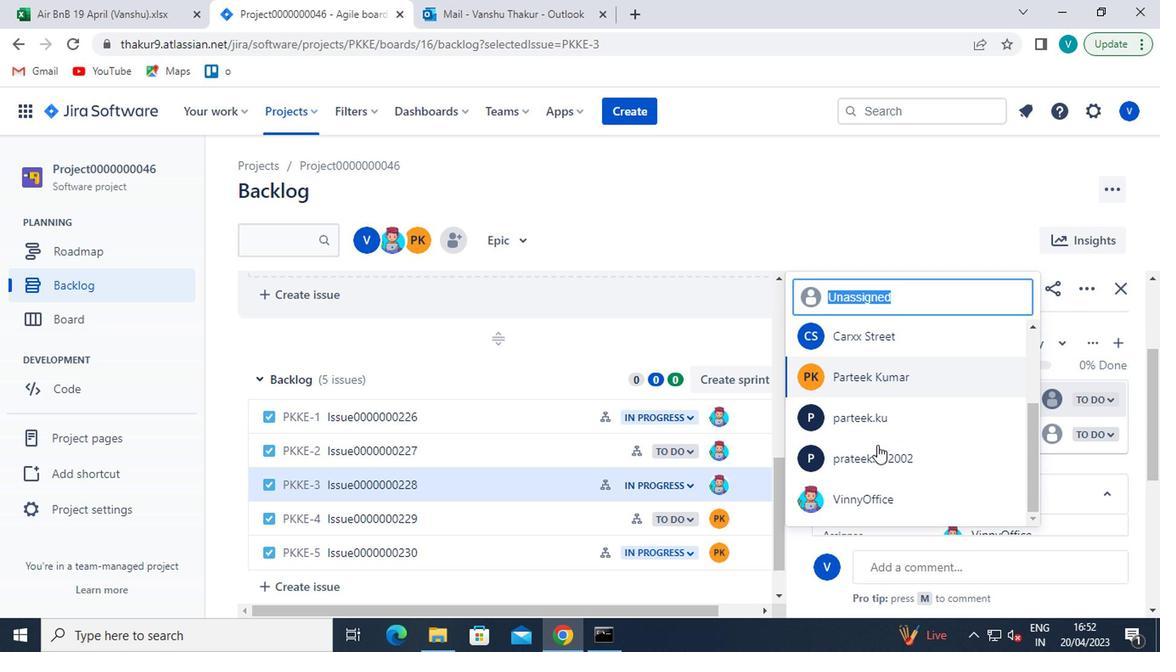 
Action: Mouse moved to (872, 448)
Screenshot: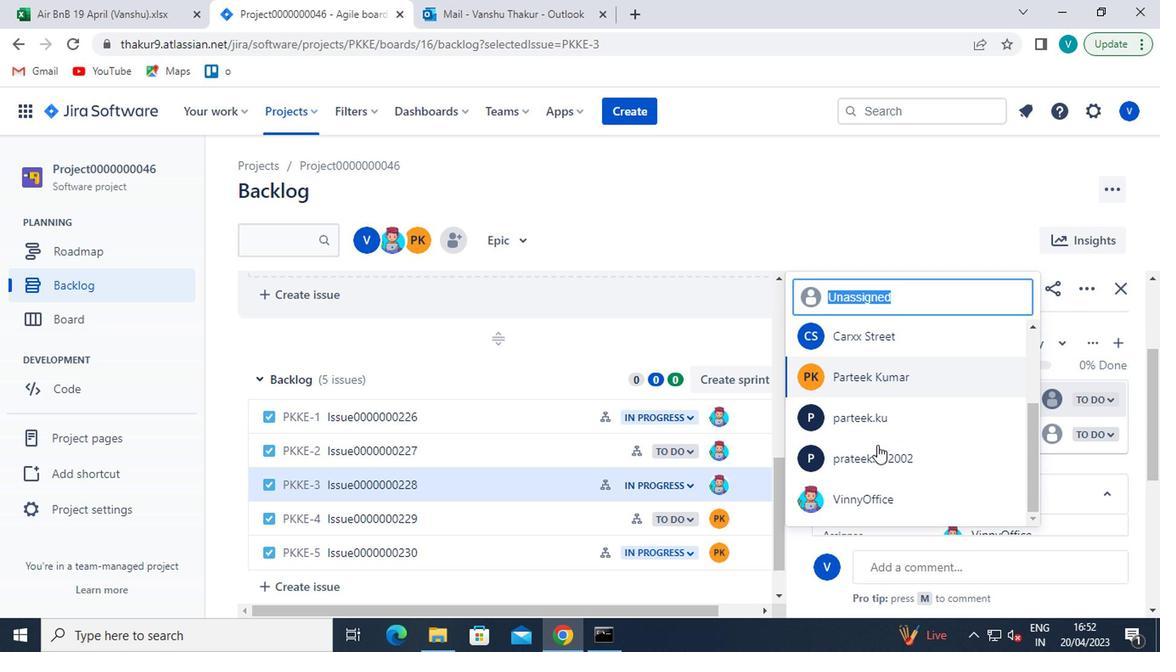 
Action: Mouse scrolled (872, 447) with delta (0, 0)
Screenshot: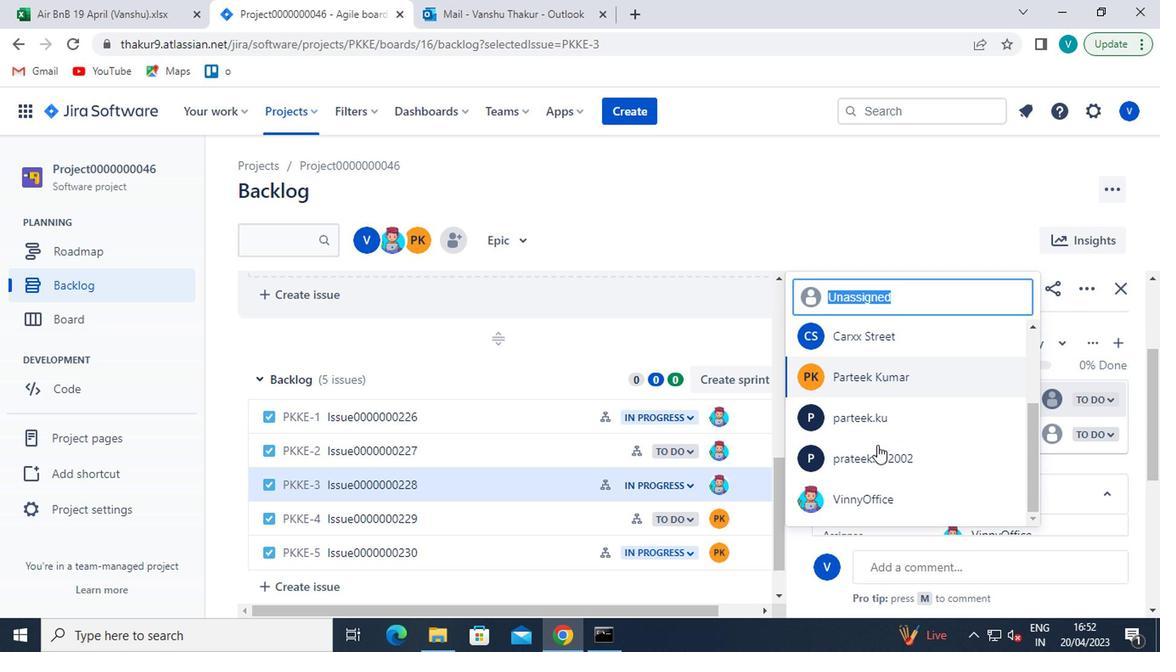 
Action: Mouse scrolled (872, 447) with delta (0, 0)
Screenshot: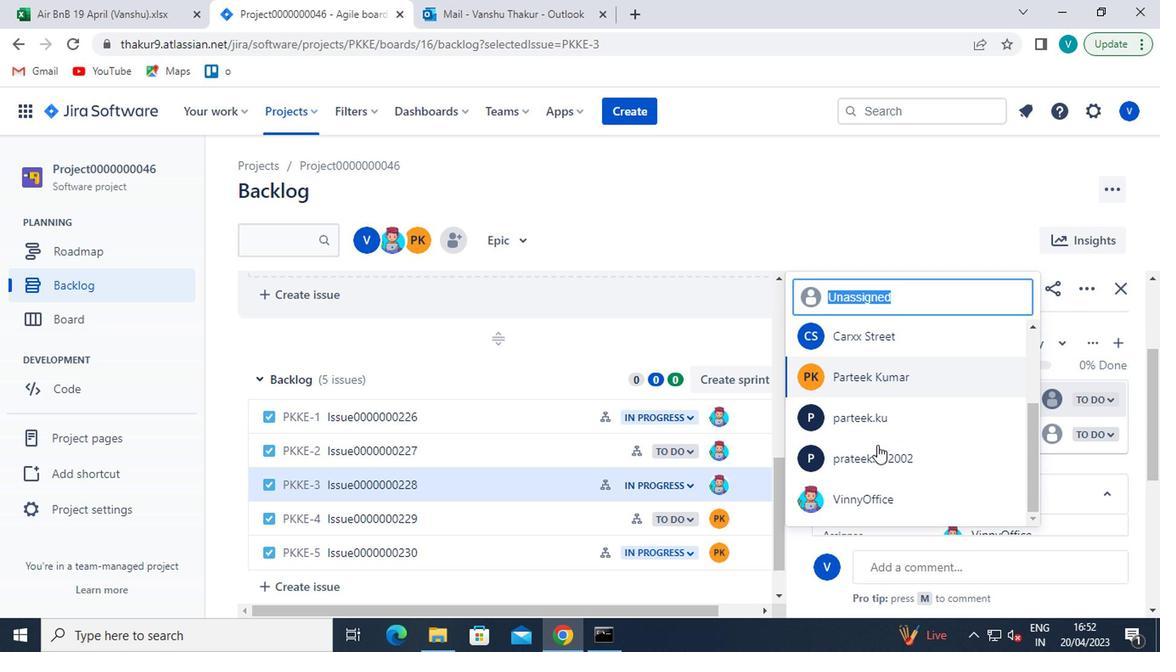 
Action: Mouse scrolled (872, 447) with delta (0, 0)
Screenshot: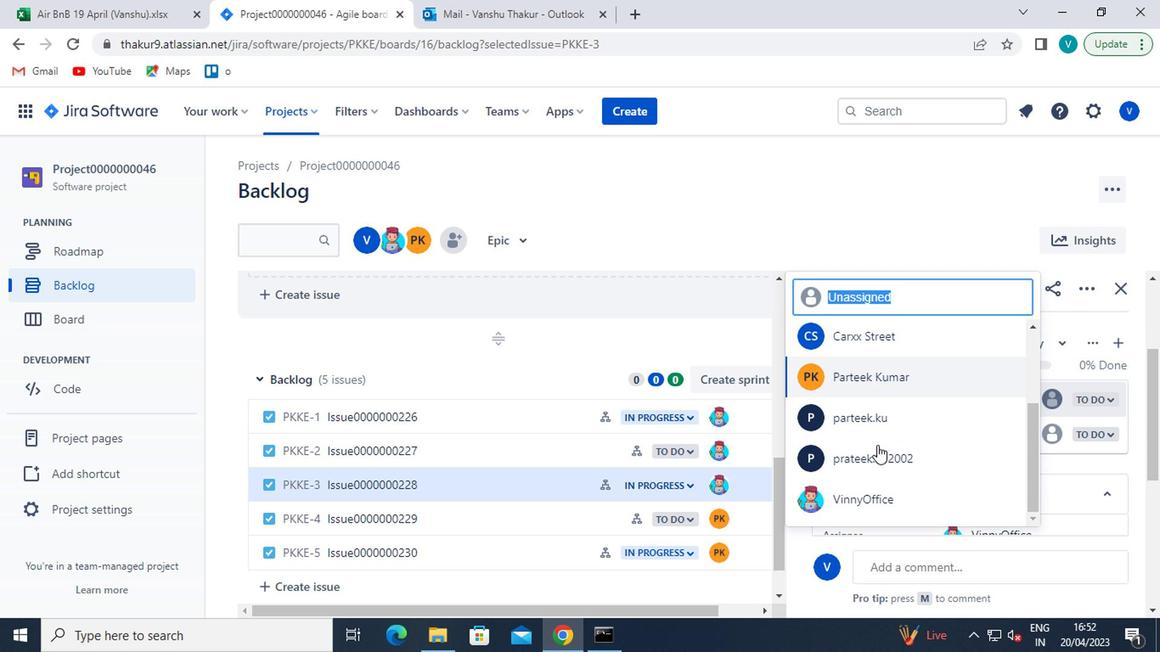 
Action: Mouse scrolled (872, 447) with delta (0, 0)
Screenshot: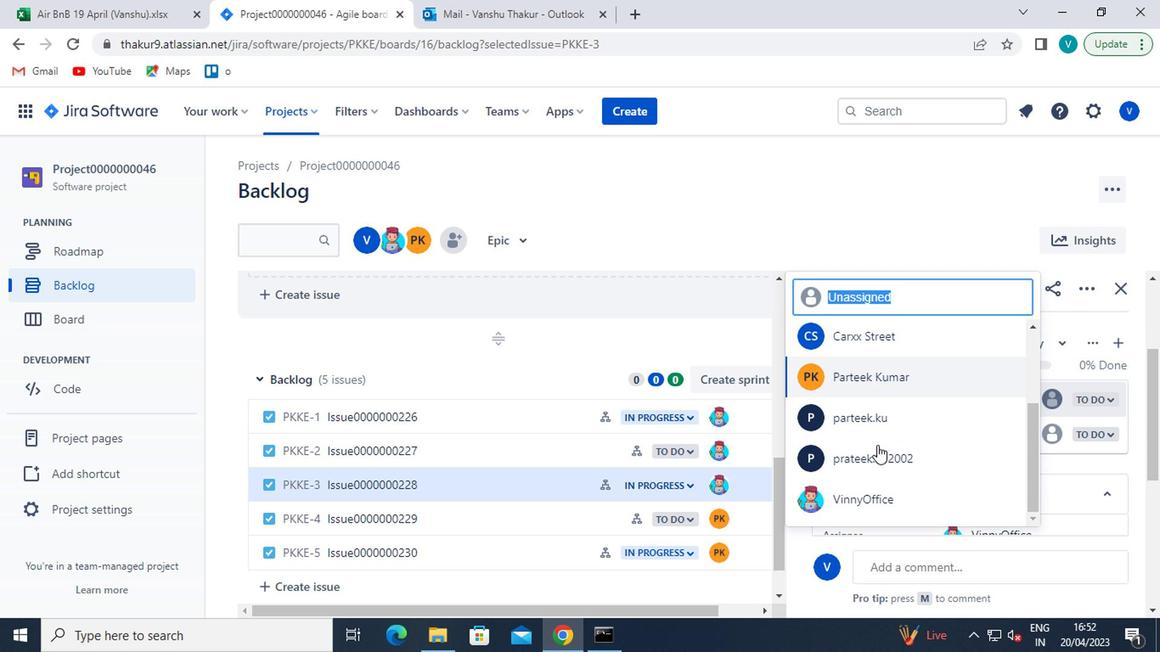 
Action: Mouse moved to (861, 505)
Screenshot: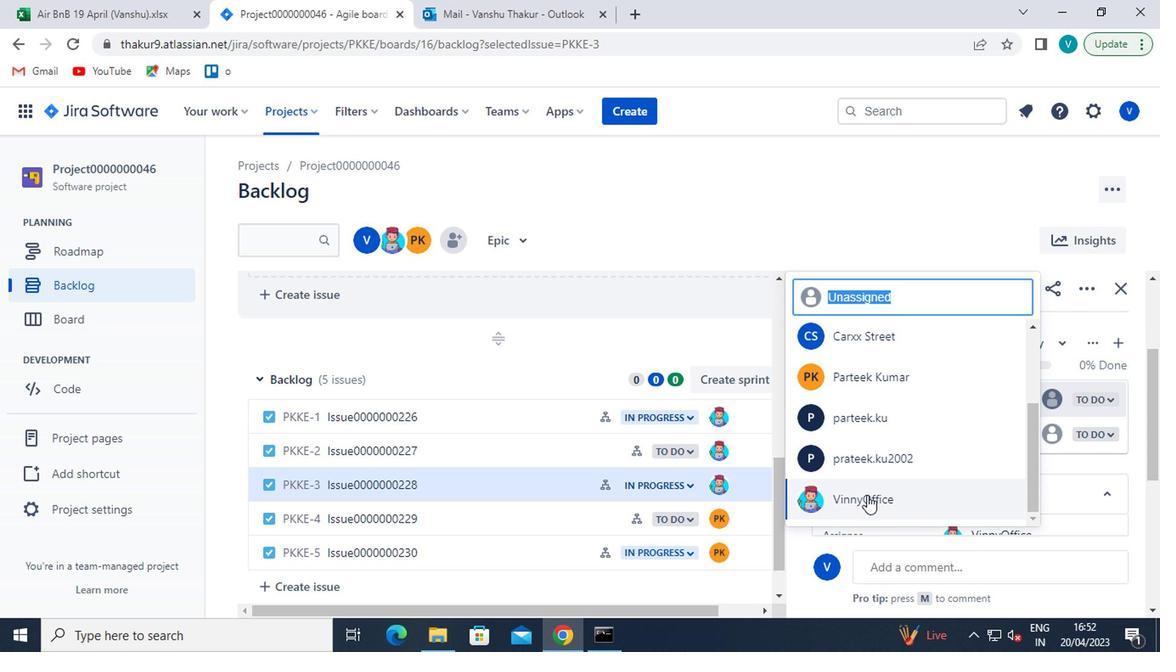 
Action: Mouse pressed left at (861, 505)
Screenshot: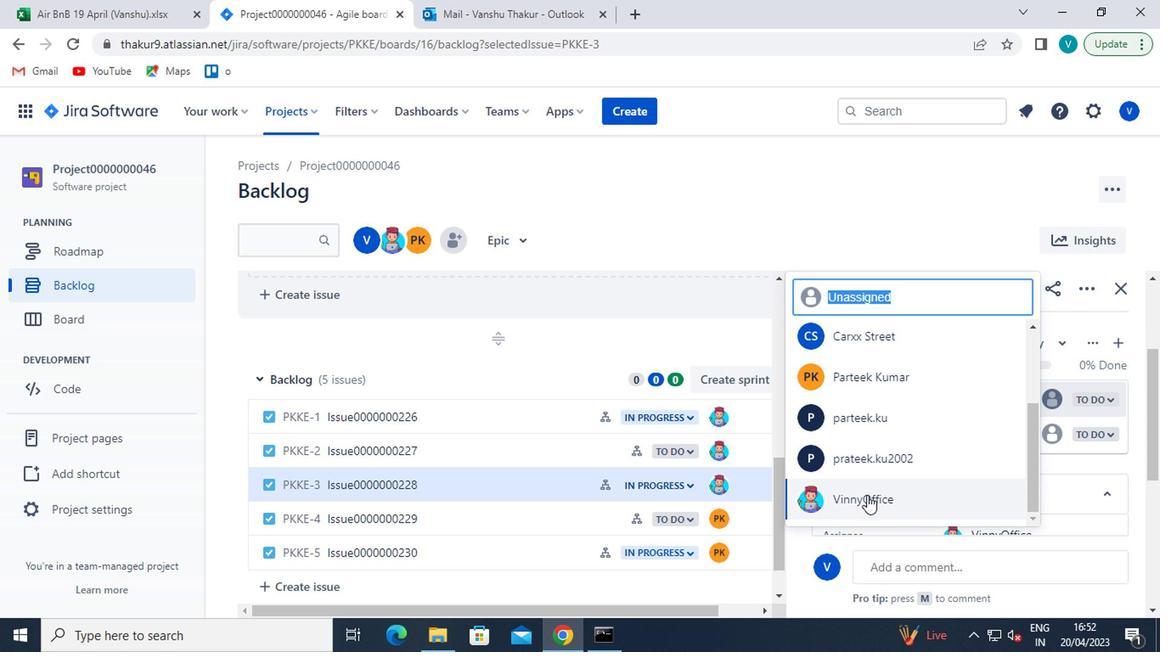 
Action: Mouse moved to (1047, 435)
Screenshot: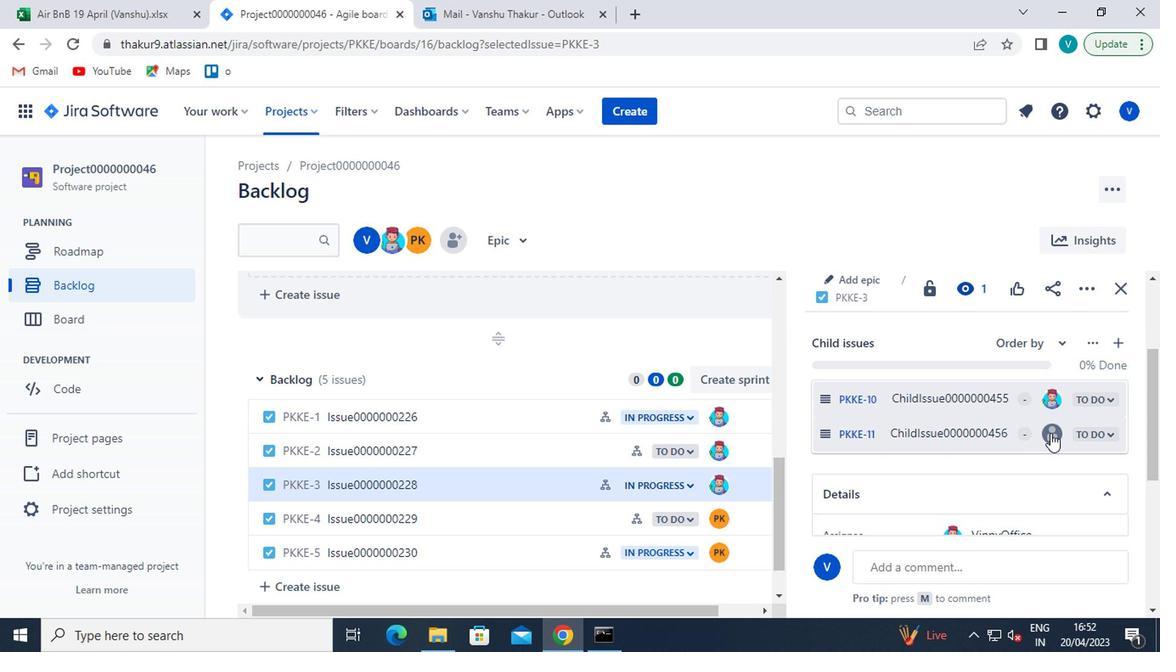 
Action: Mouse pressed left at (1047, 435)
Screenshot: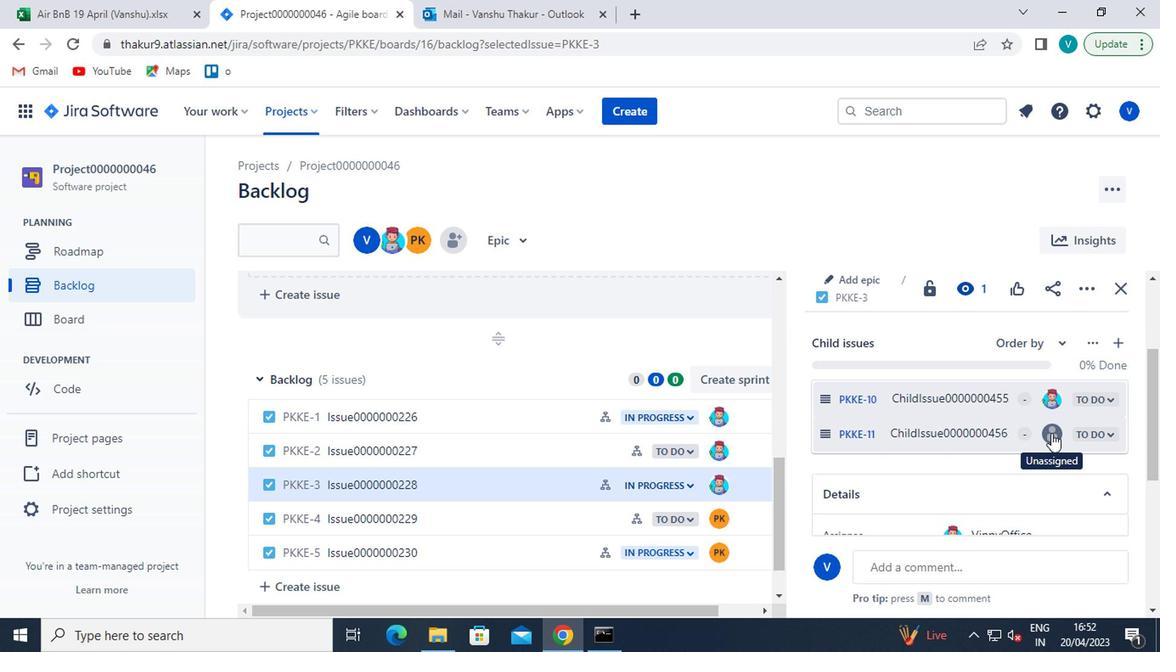 
Action: Mouse moved to (940, 460)
Screenshot: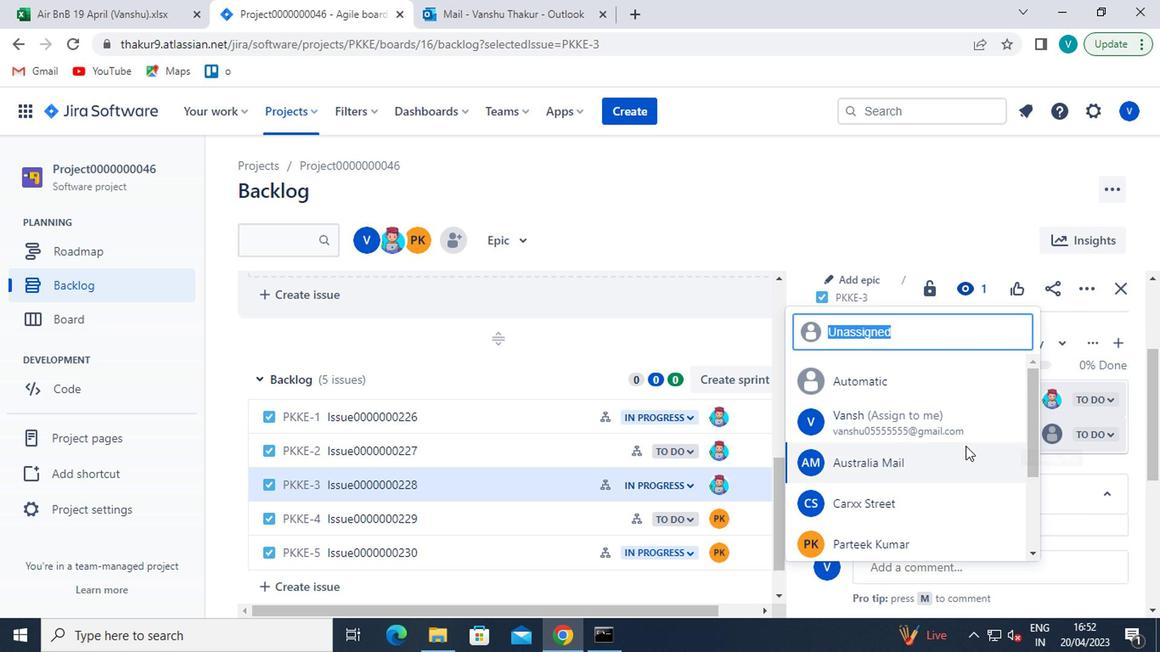 
Action: Mouse scrolled (940, 459) with delta (0, -1)
Screenshot: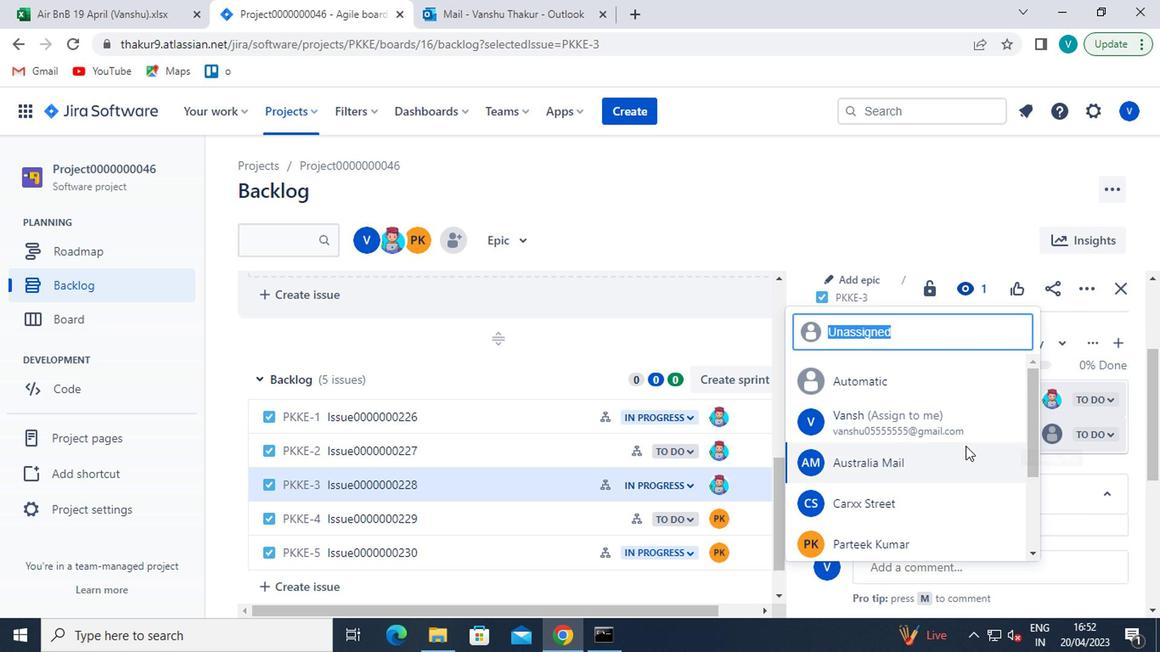 
Action: Mouse moved to (885, 465)
Screenshot: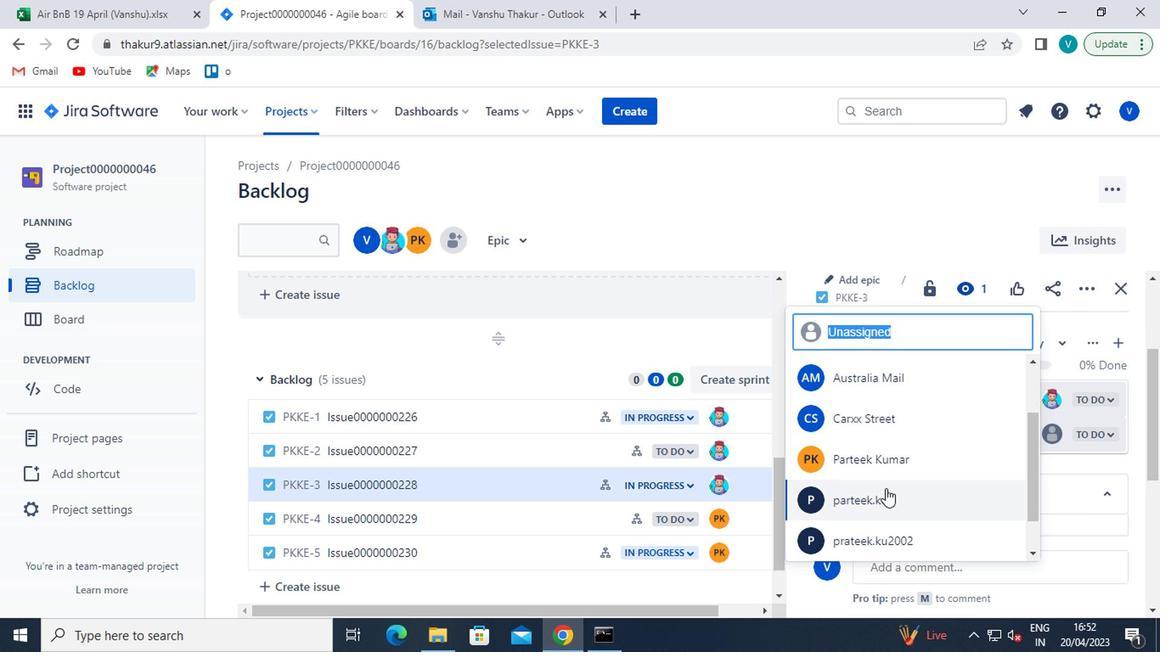 
Action: Mouse pressed left at (885, 465)
Screenshot: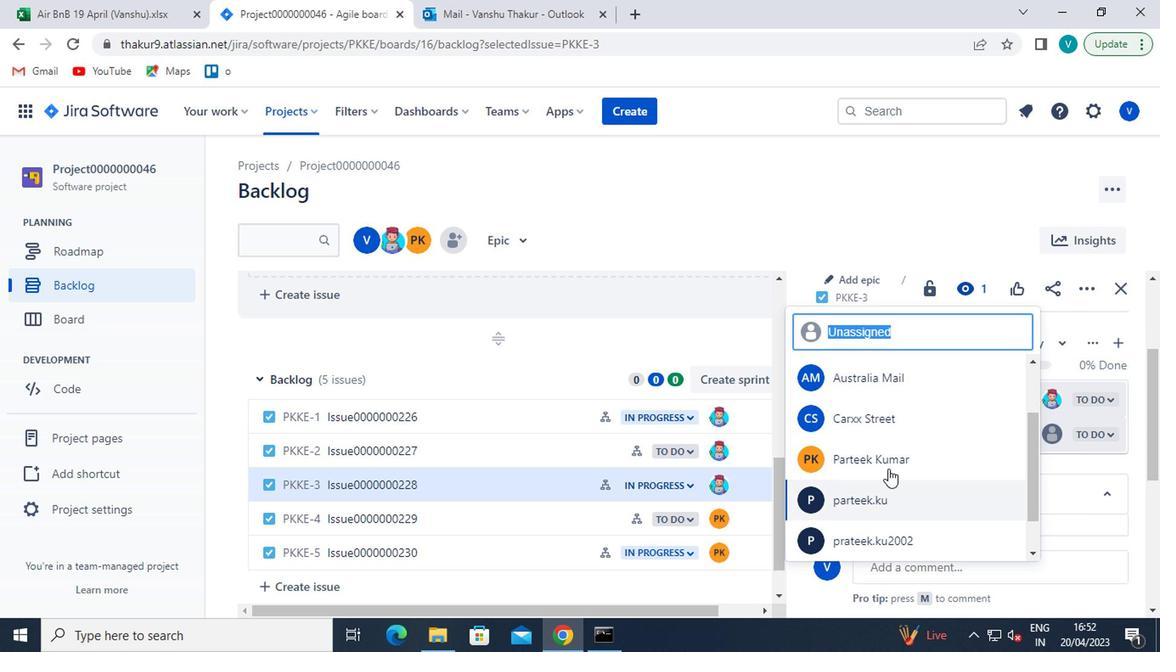 
Action: Mouse moved to (369, 520)
Screenshot: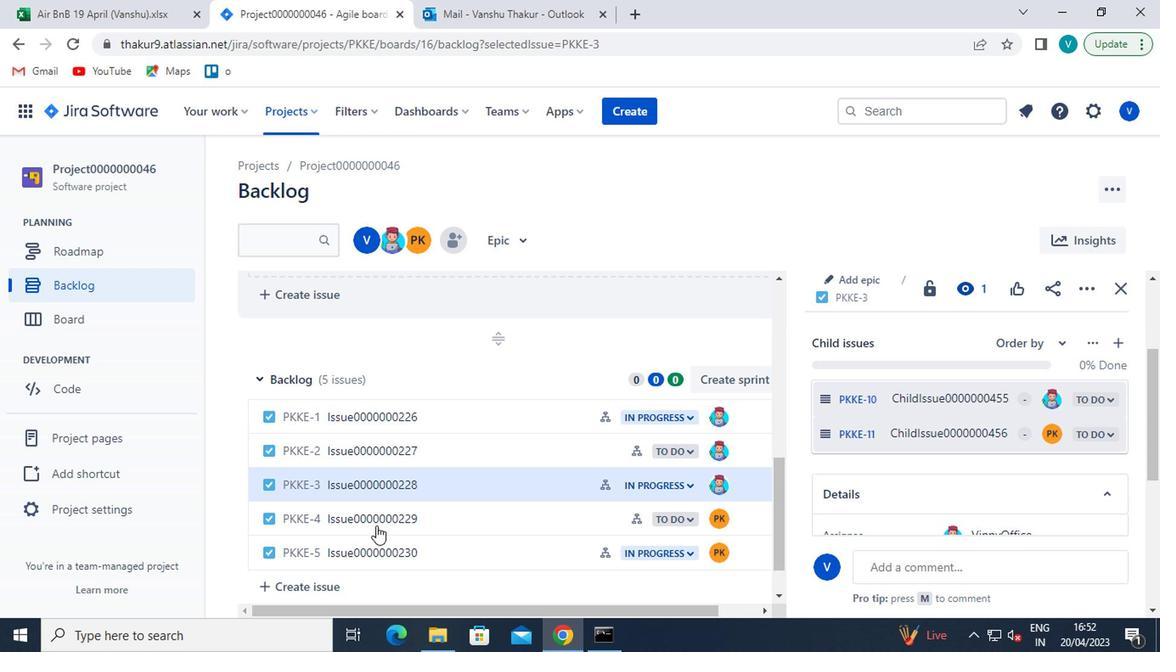 
Action: Mouse pressed left at (369, 520)
Screenshot: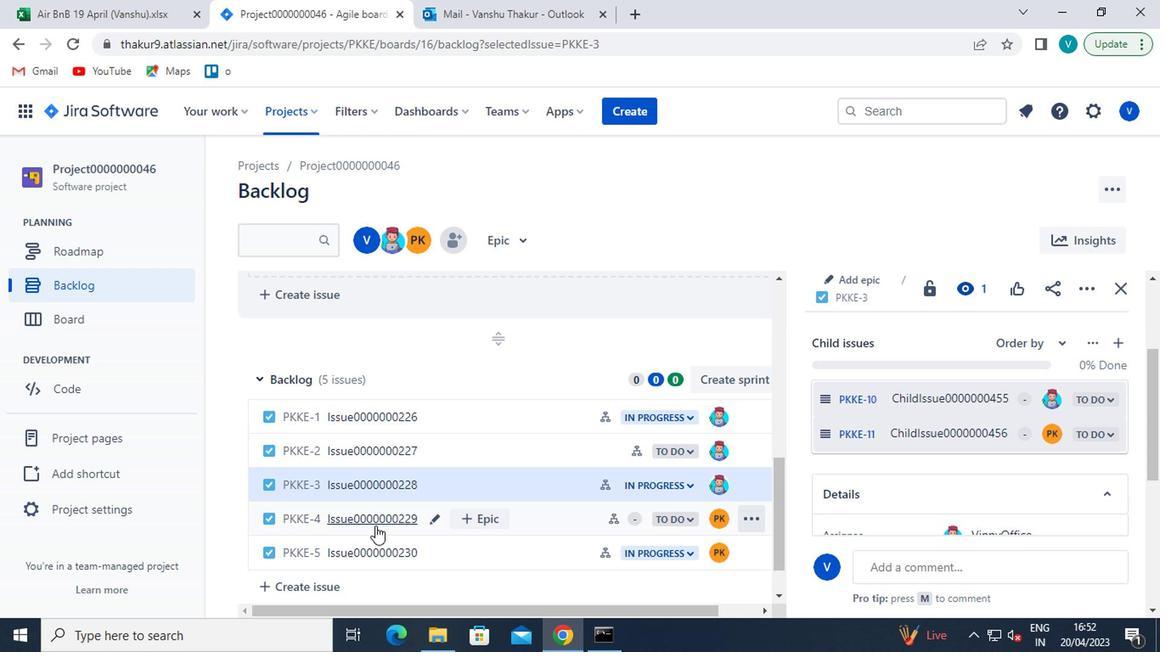 
Action: Mouse moved to (893, 466)
Screenshot: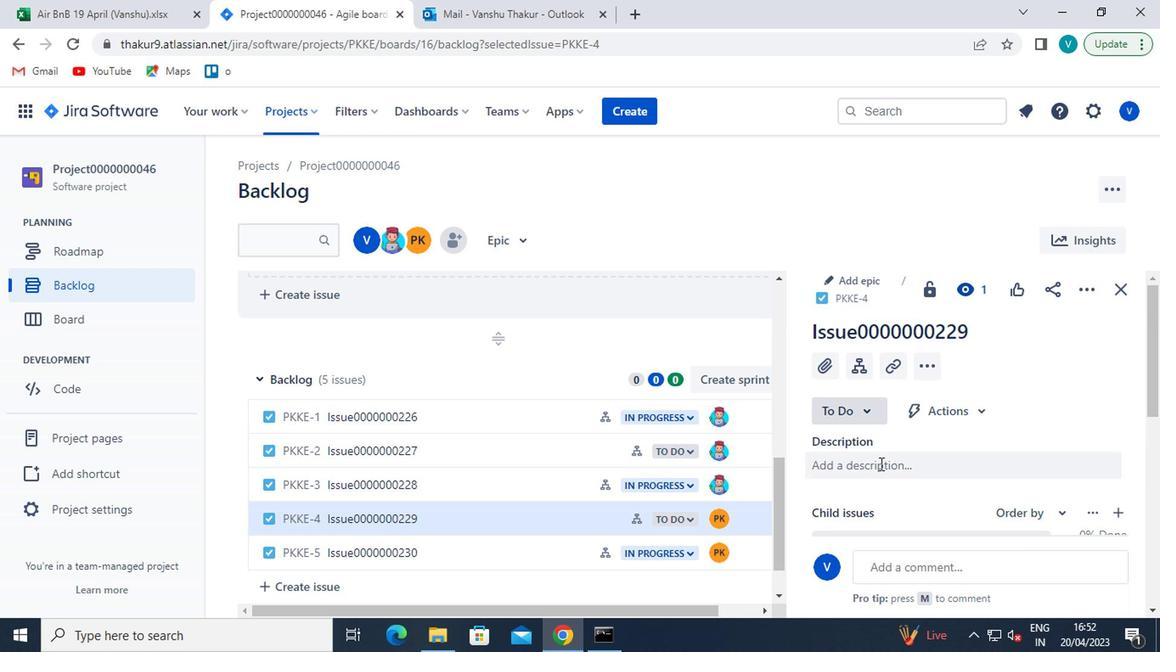 
Action: Mouse scrolled (893, 465) with delta (0, -1)
Screenshot: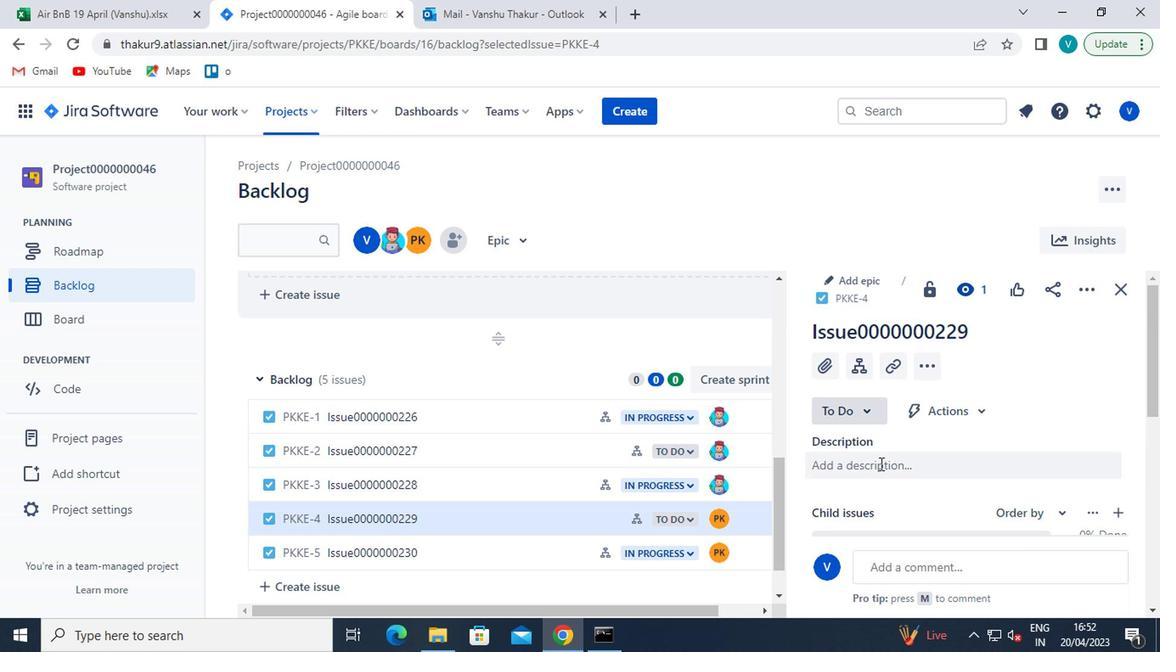 
Action: Mouse scrolled (893, 465) with delta (0, -1)
Screenshot: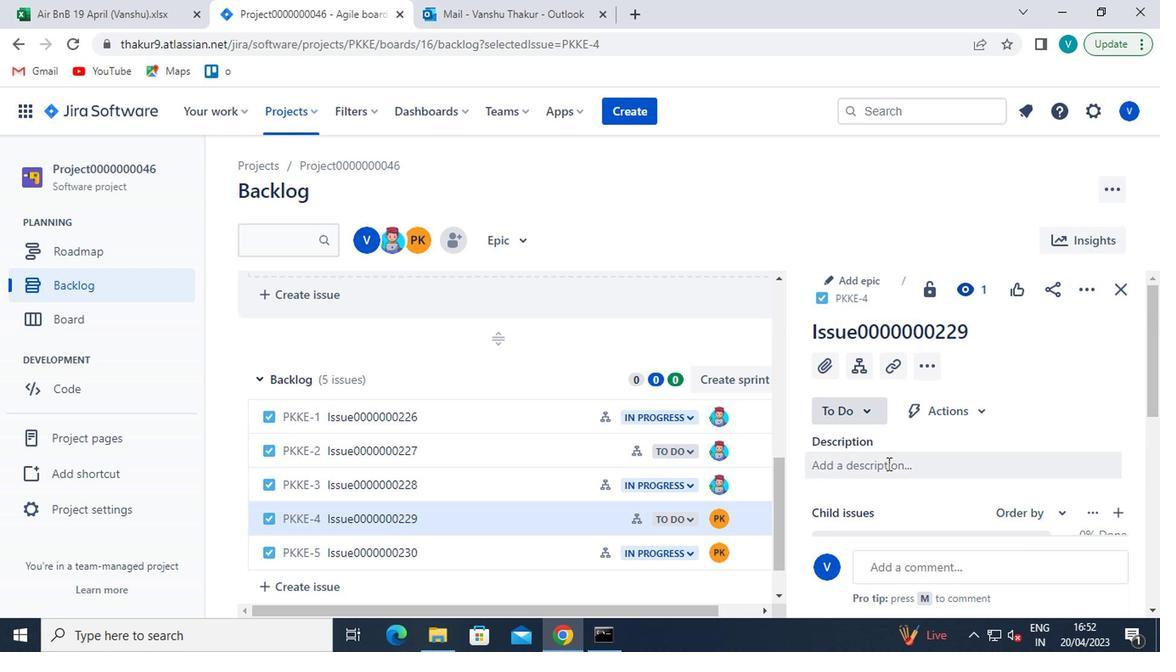 
Action: Mouse scrolled (893, 465) with delta (0, -1)
Screenshot: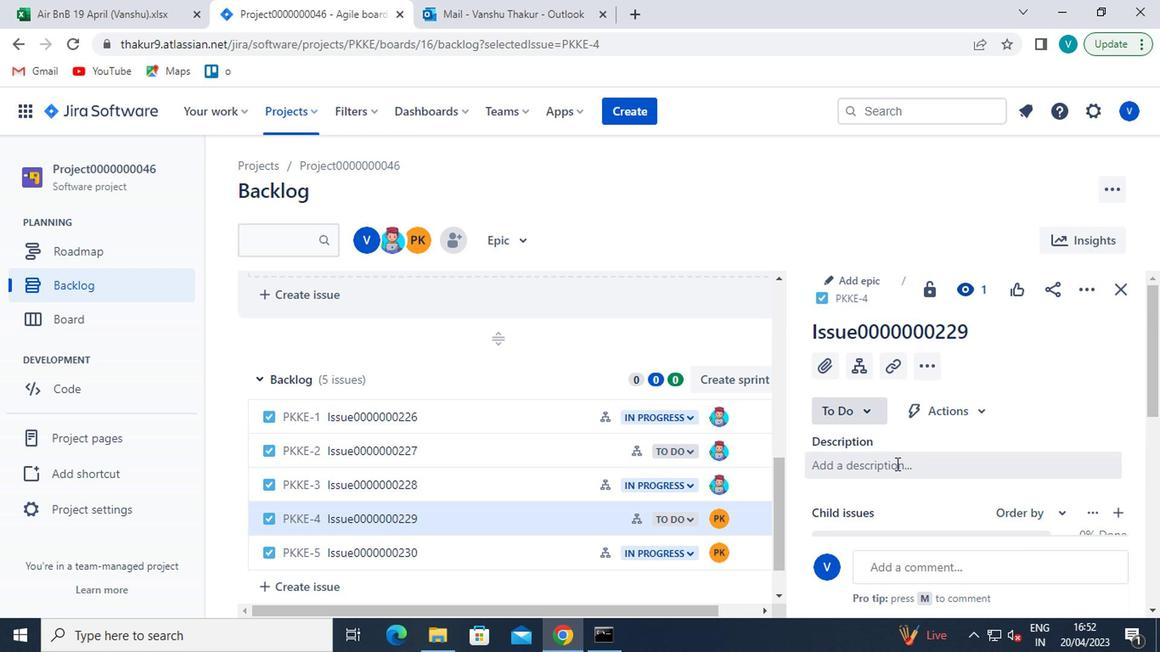 
Action: Mouse scrolled (893, 467) with delta (0, 0)
Screenshot: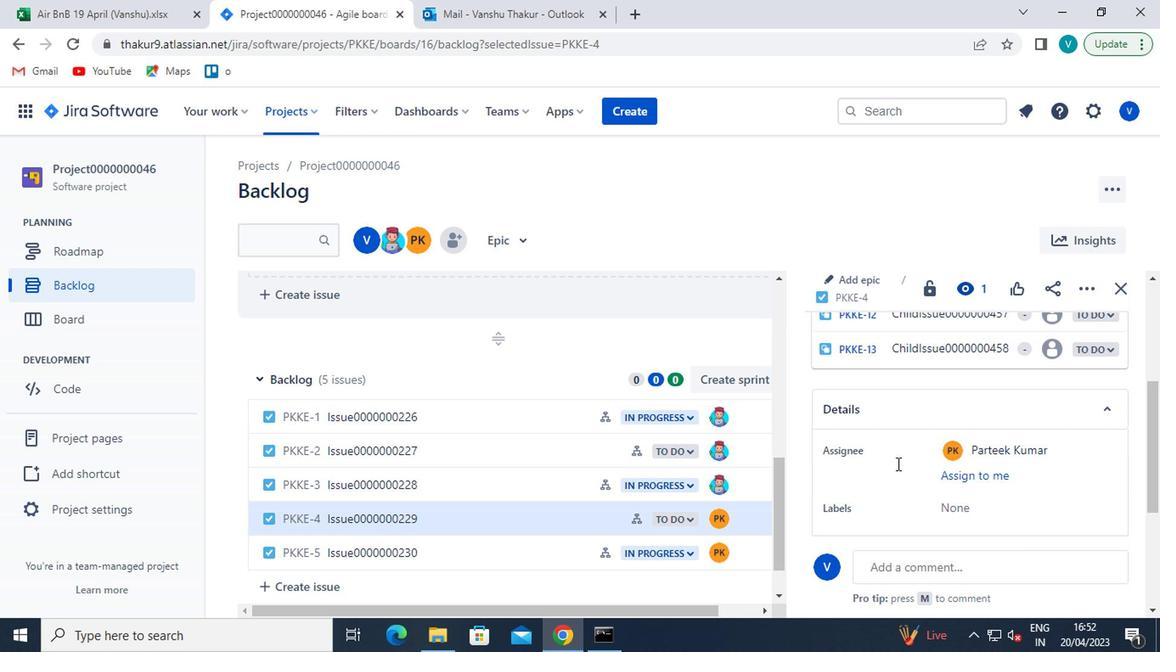 
Action: Mouse moved to (1052, 403)
Screenshot: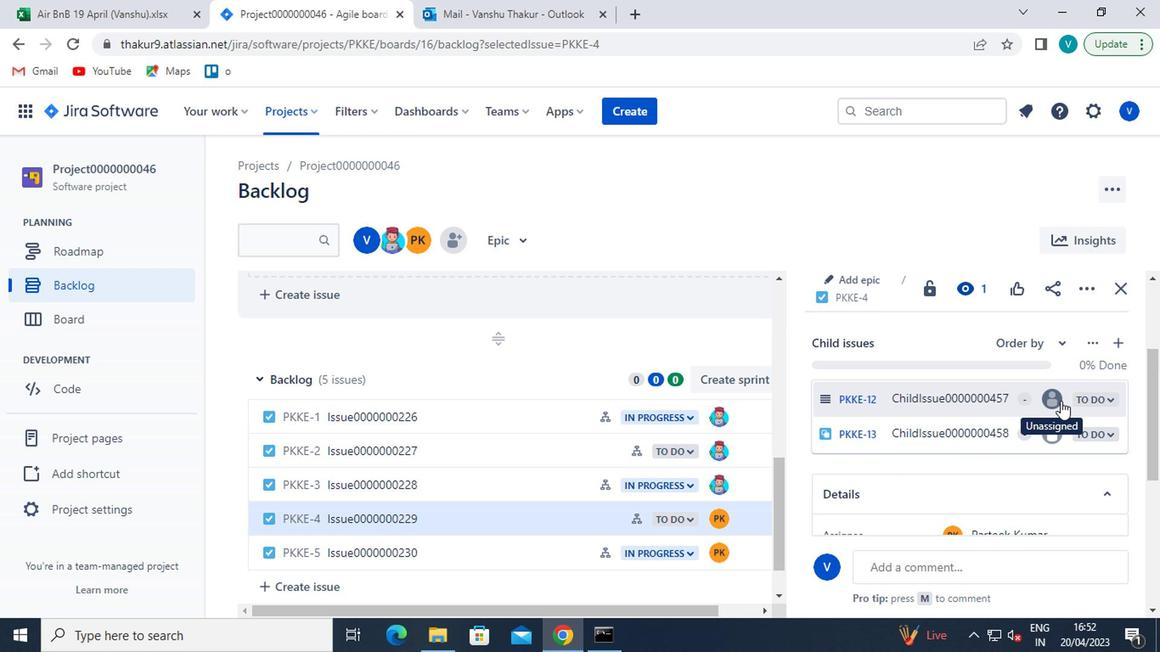 
Action: Mouse pressed left at (1052, 403)
Screenshot: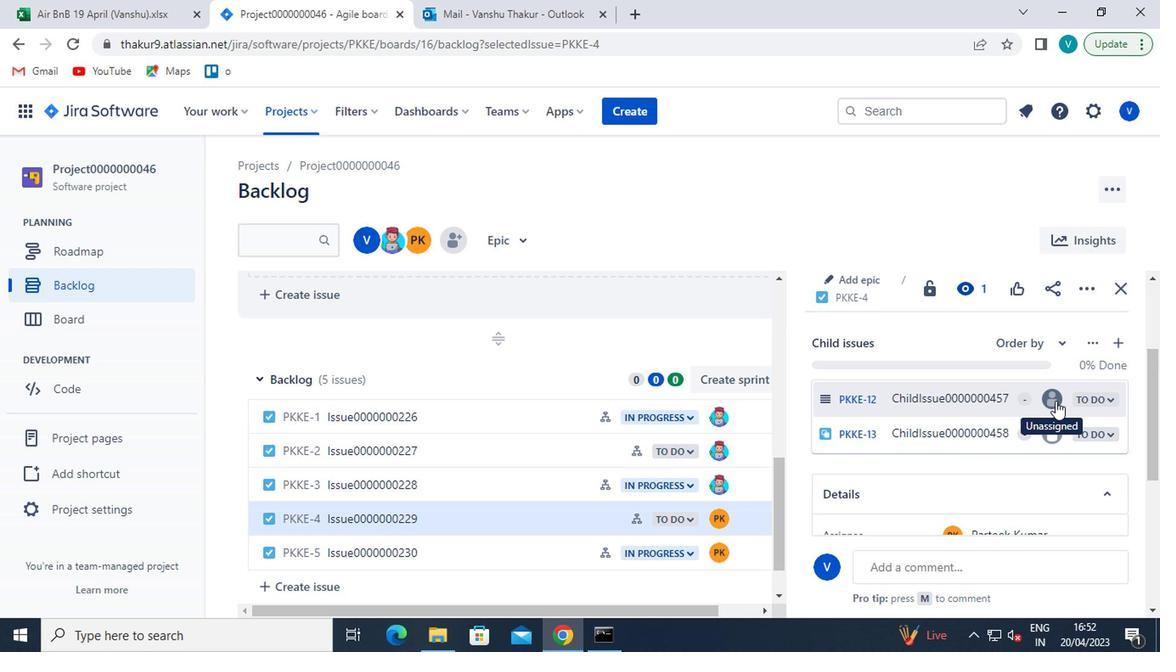 
Action: Mouse moved to (871, 505)
Screenshot: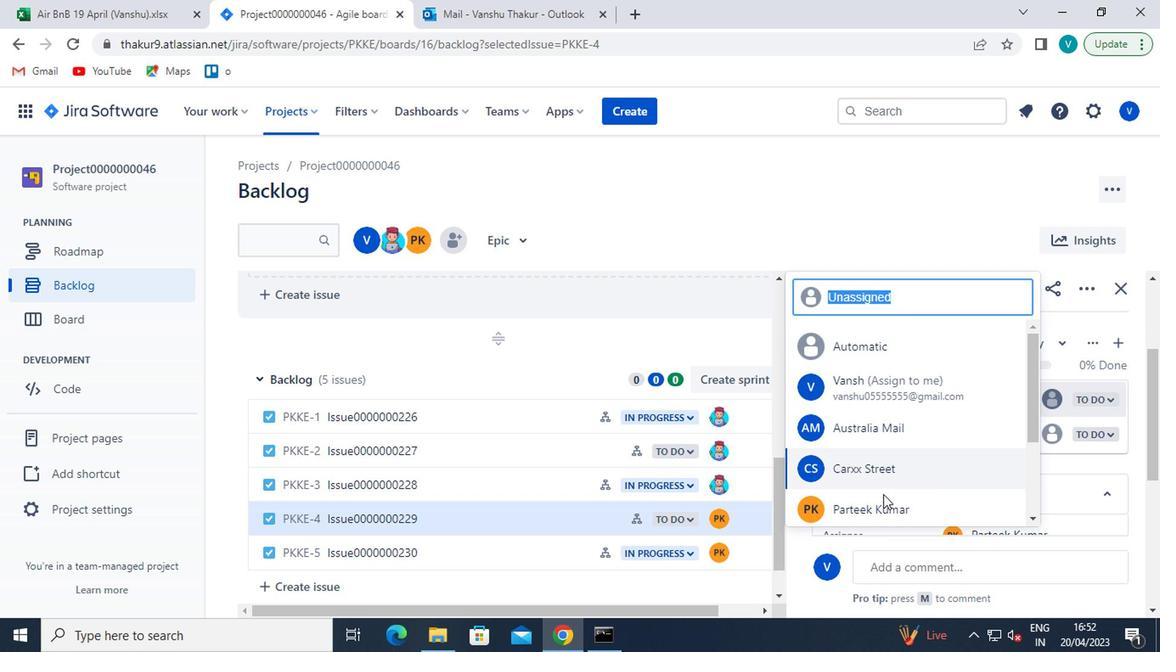 
Action: Mouse pressed left at (871, 505)
Screenshot: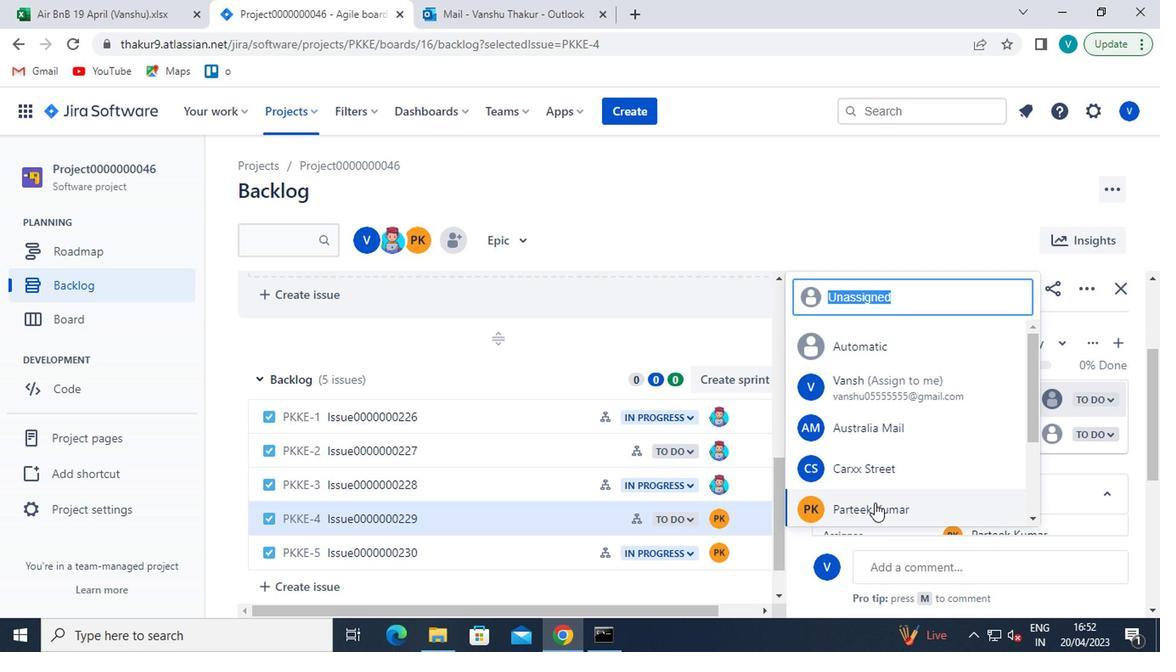
Action: Mouse moved to (1041, 434)
Screenshot: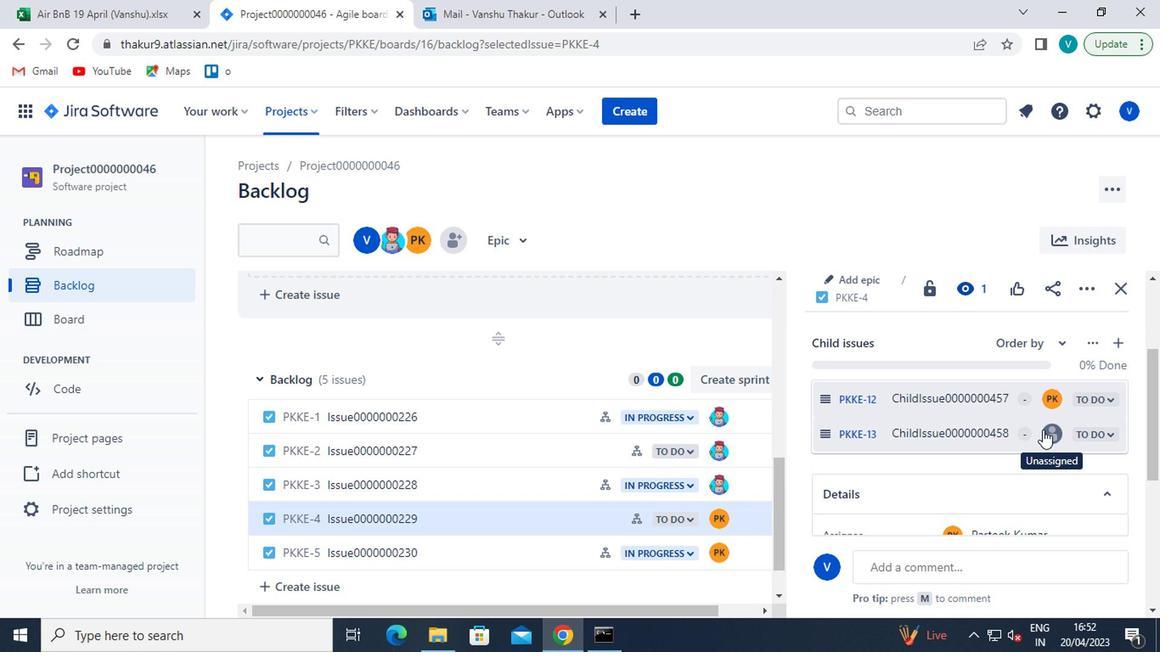 
Action: Mouse pressed left at (1041, 434)
Screenshot: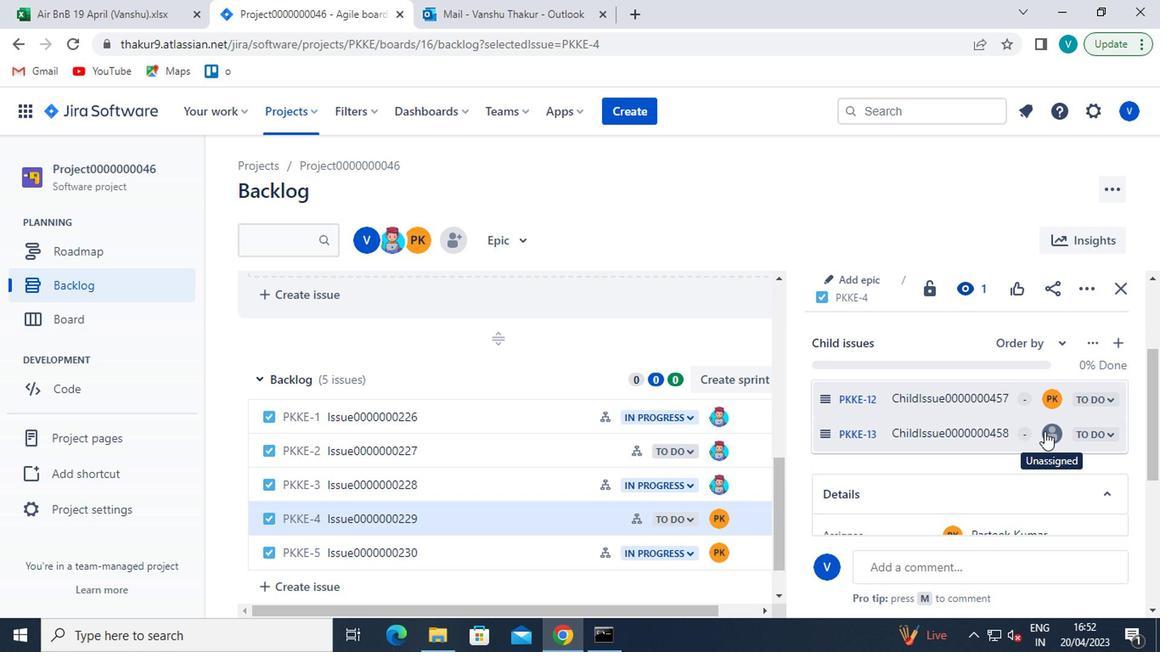 
Action: Mouse moved to (872, 543)
Screenshot: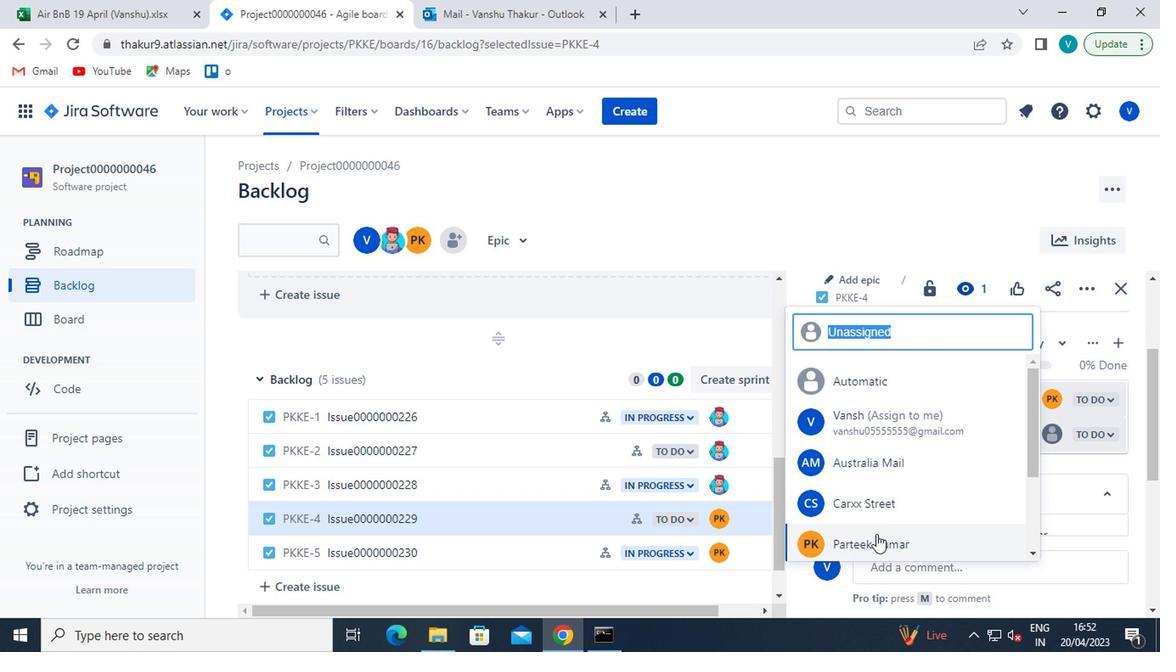 
Action: Mouse pressed left at (872, 543)
Screenshot: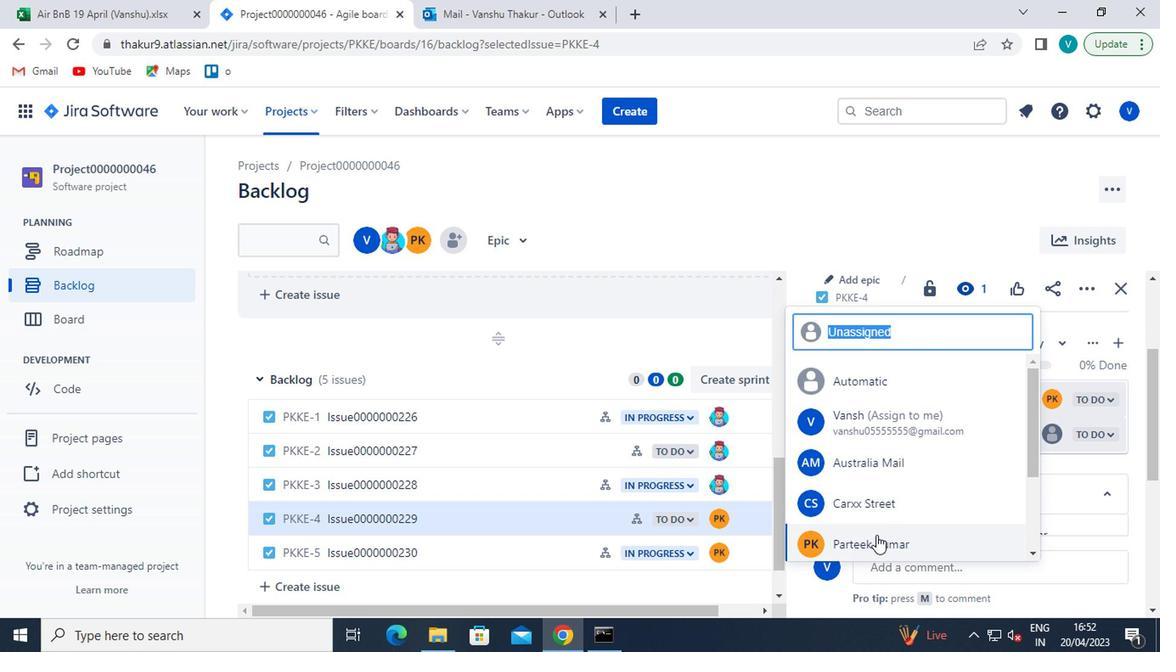 
Action: Mouse moved to (794, 406)
Screenshot: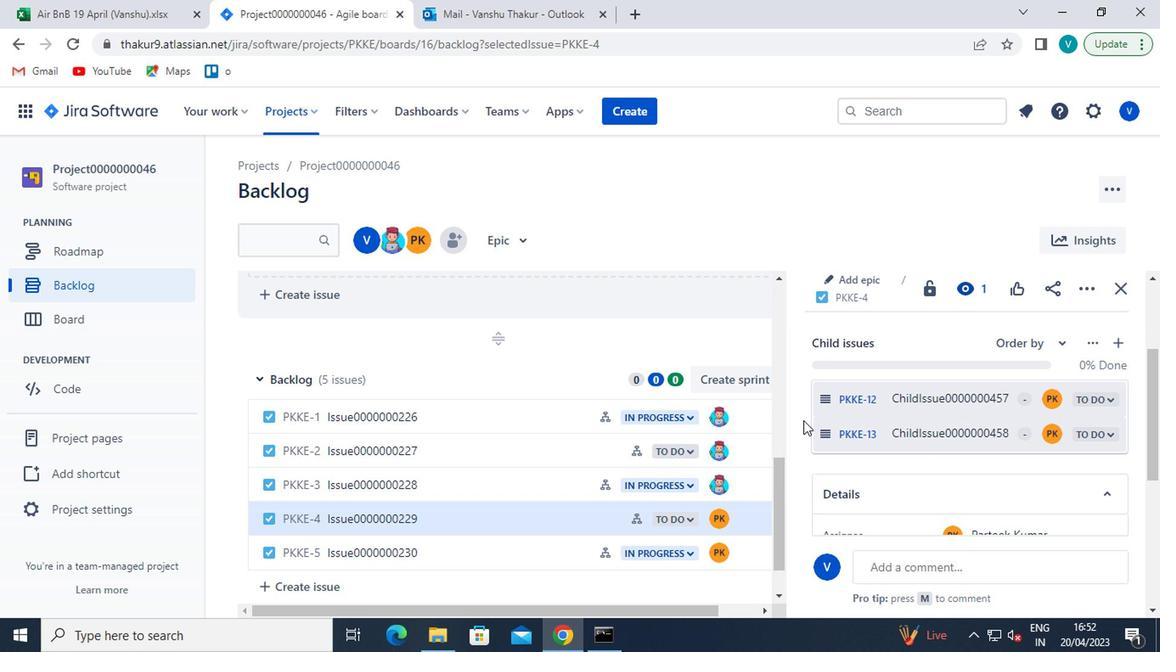
